 Task: Look for space in Meskiana, Algeria from 6th September, 2023 to 10th September, 2023 for 1 adult in price range Rs.10000 to Rs.15000. Place can be private room with 1  bedroom having 1 bed and 1 bathroom. Property type can be house, flat, hotel. Amenities needed are: washing machine. Booking option can be shelf check-in. Required host language is .
Action: Mouse moved to (463, 80)
Screenshot: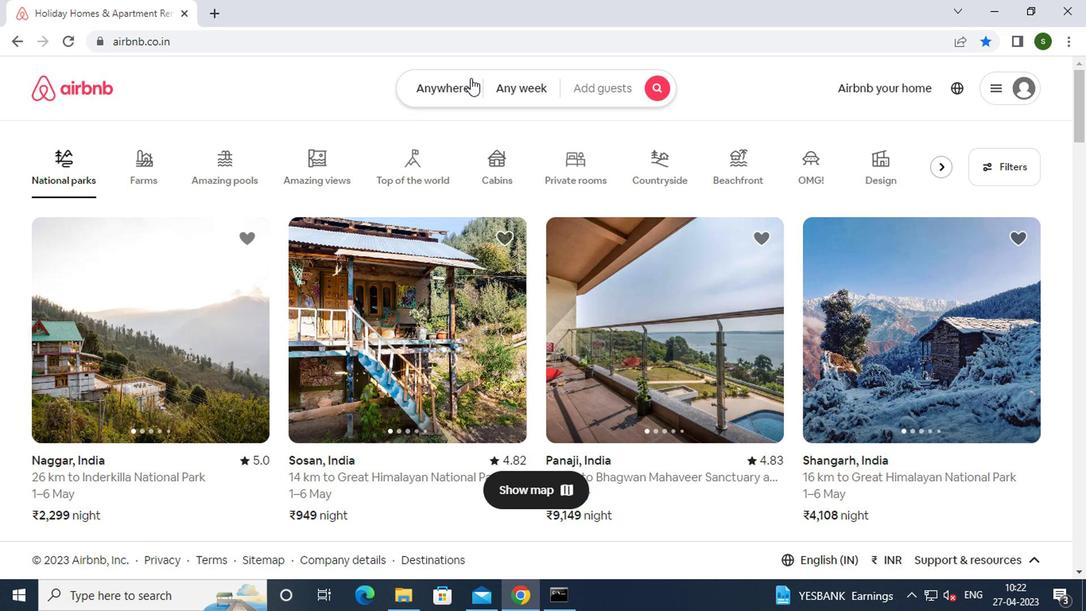 
Action: Mouse pressed left at (463, 80)
Screenshot: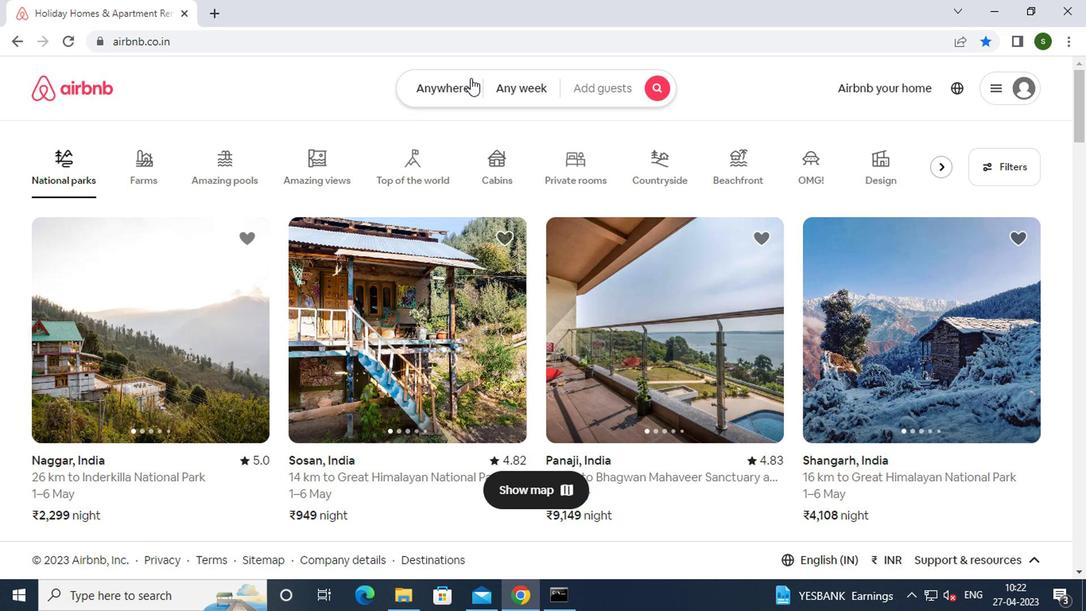 
Action: Mouse moved to (346, 144)
Screenshot: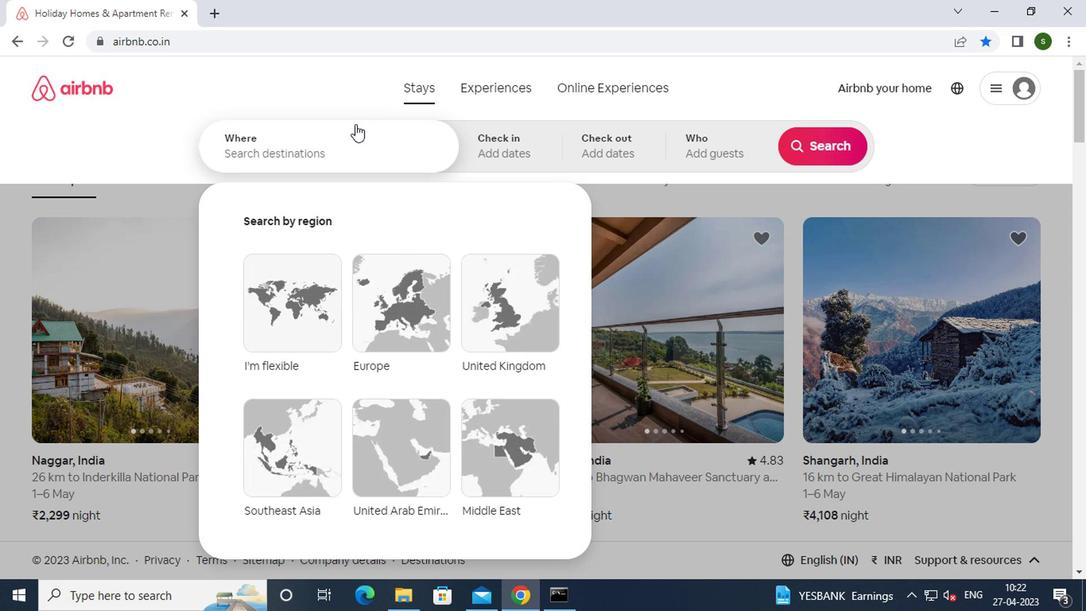 
Action: Mouse pressed left at (346, 144)
Screenshot: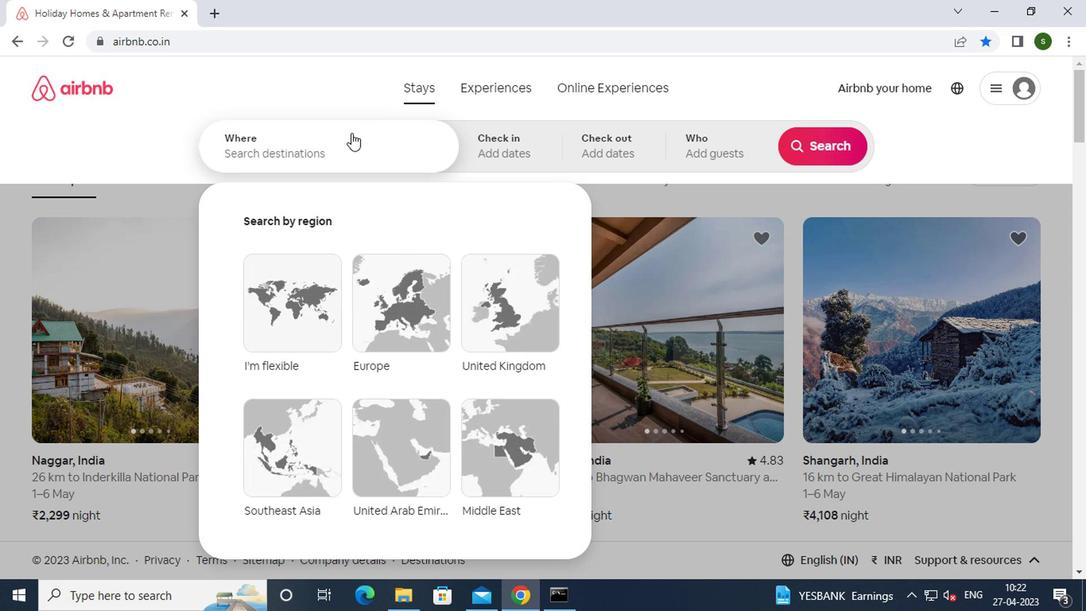 
Action: Mouse moved to (324, 163)
Screenshot: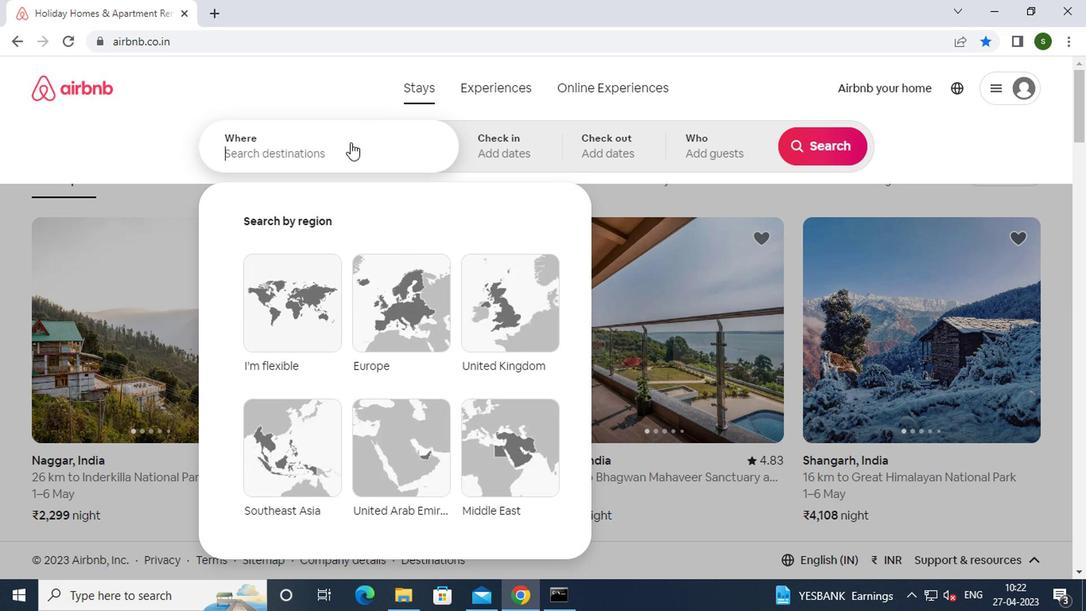 
Action: Key pressed m<Key.caps_lock>eskiana
Screenshot: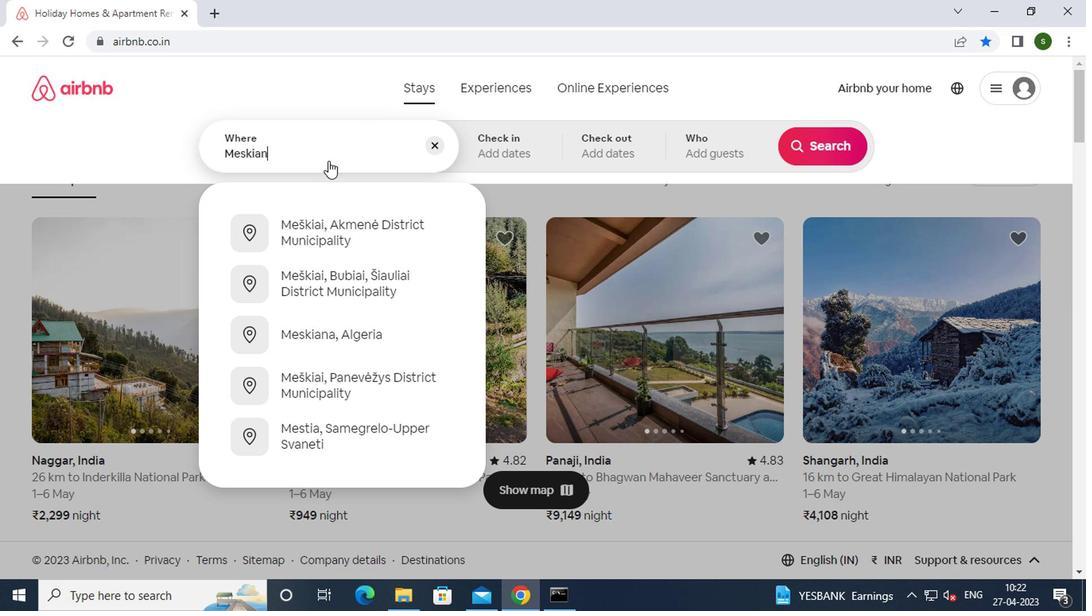 
Action: Mouse moved to (358, 234)
Screenshot: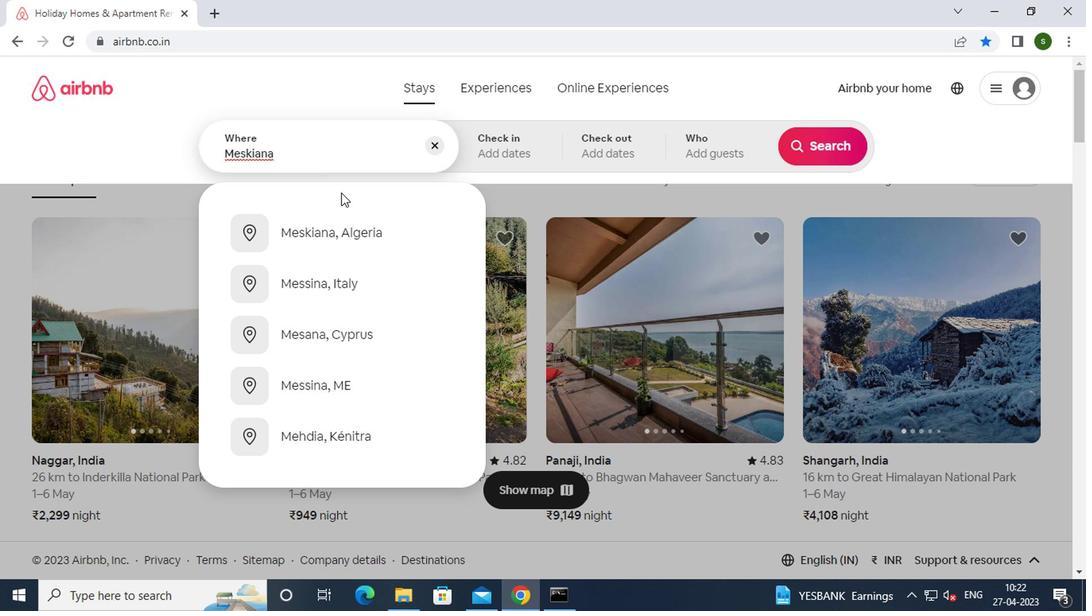 
Action: Mouse pressed left at (358, 234)
Screenshot: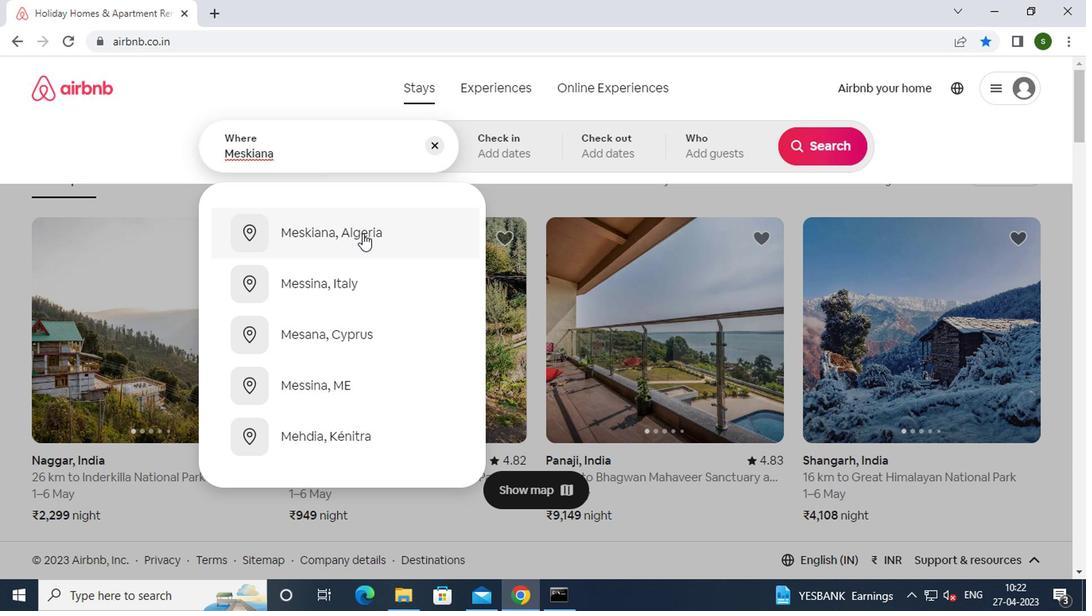 
Action: Mouse moved to (809, 268)
Screenshot: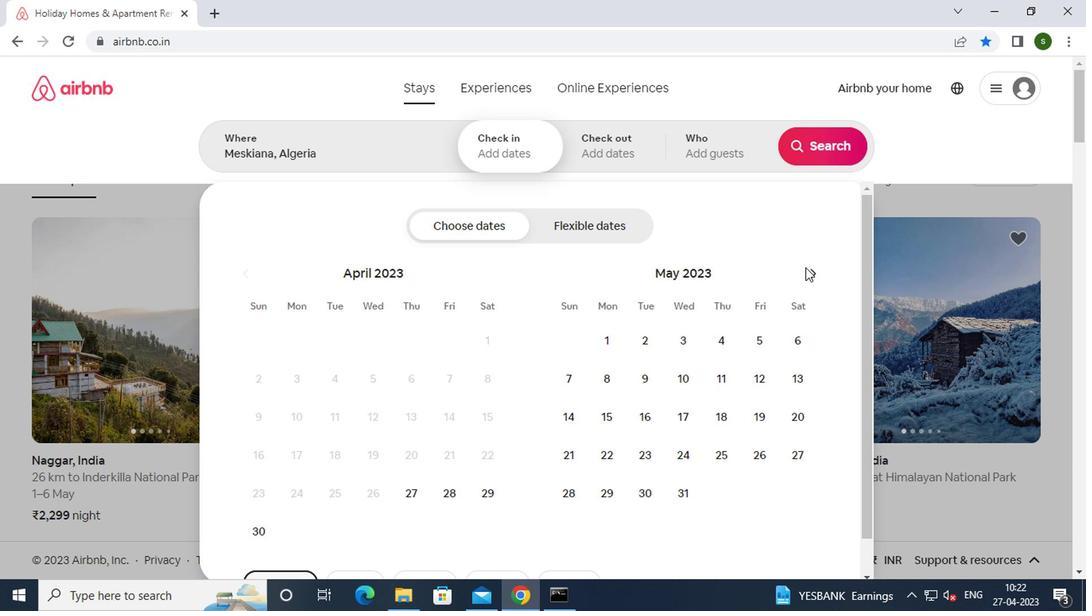 
Action: Mouse pressed left at (809, 268)
Screenshot: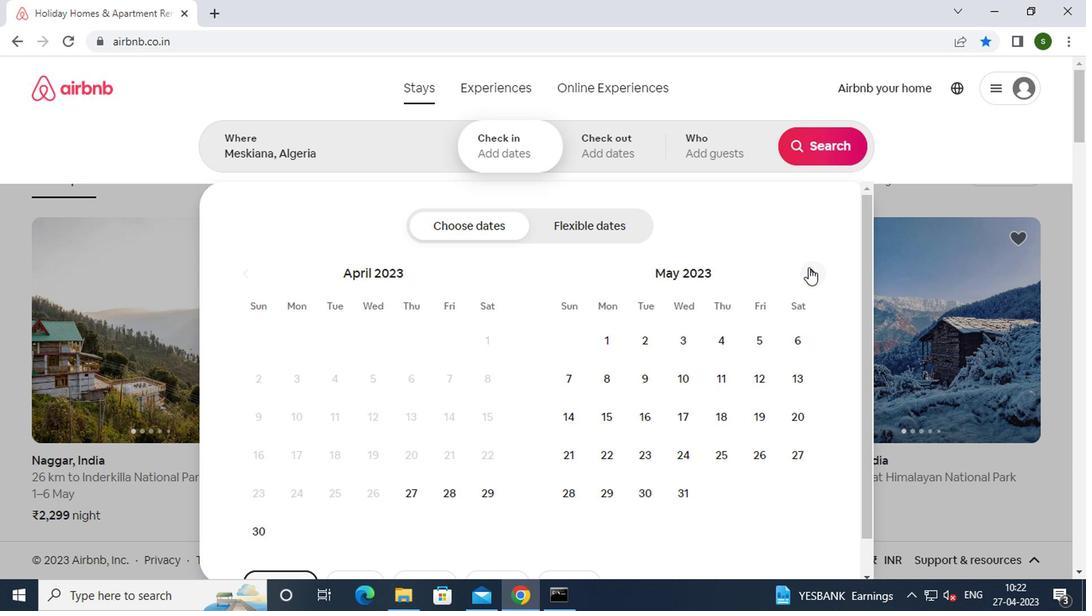 
Action: Mouse pressed left at (809, 268)
Screenshot: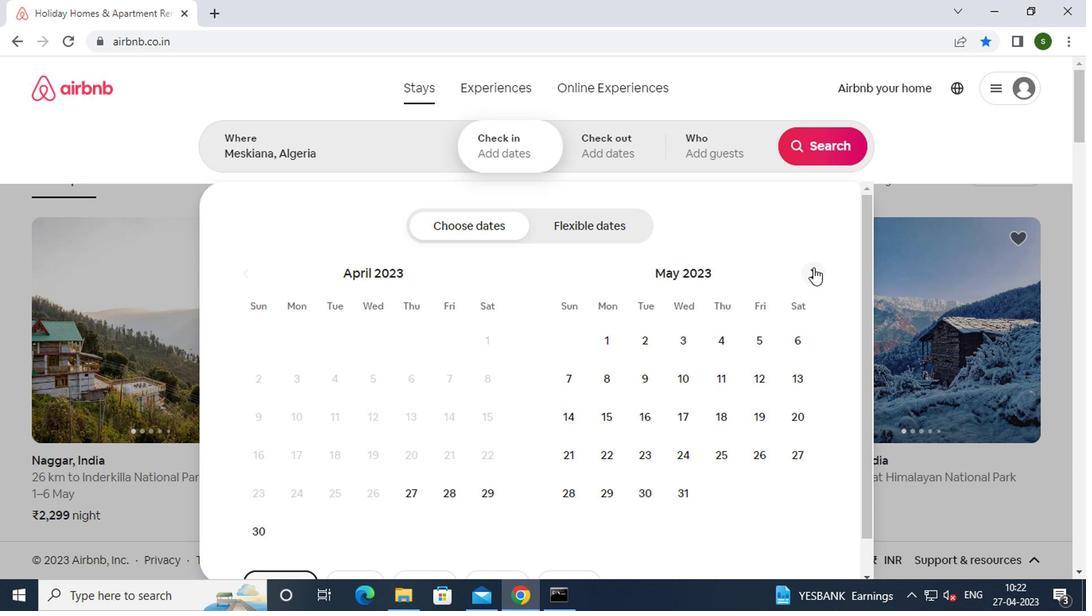 
Action: Mouse pressed left at (809, 268)
Screenshot: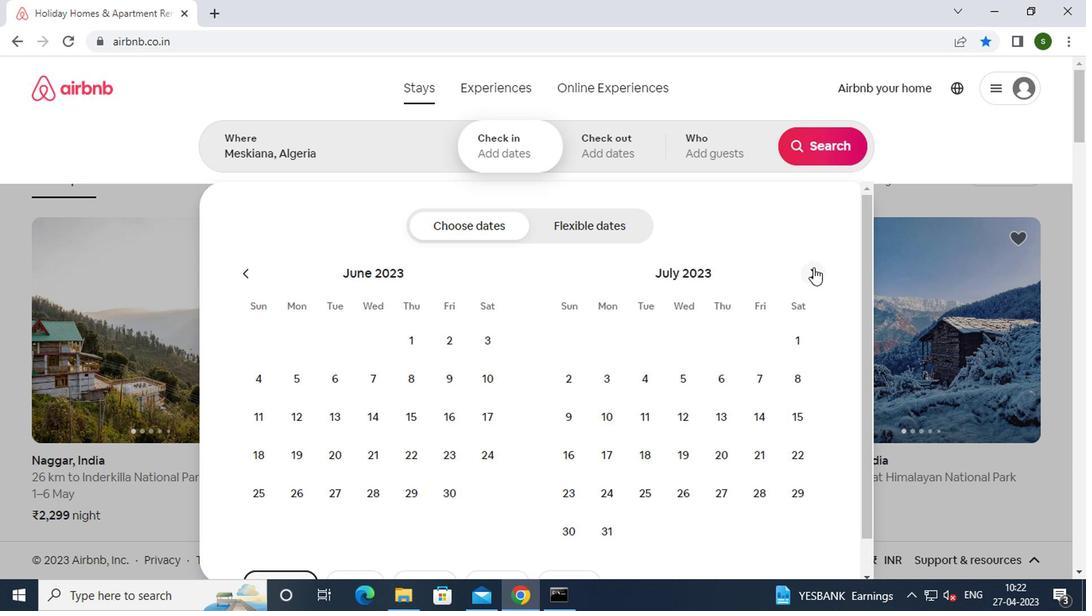 
Action: Mouse pressed left at (809, 268)
Screenshot: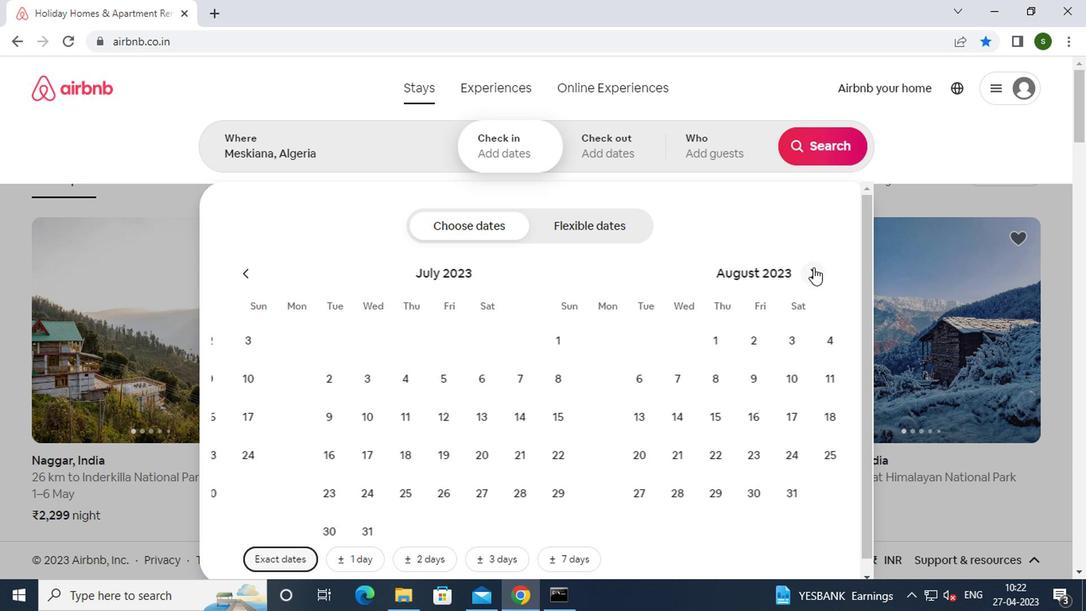 
Action: Mouse moved to (681, 385)
Screenshot: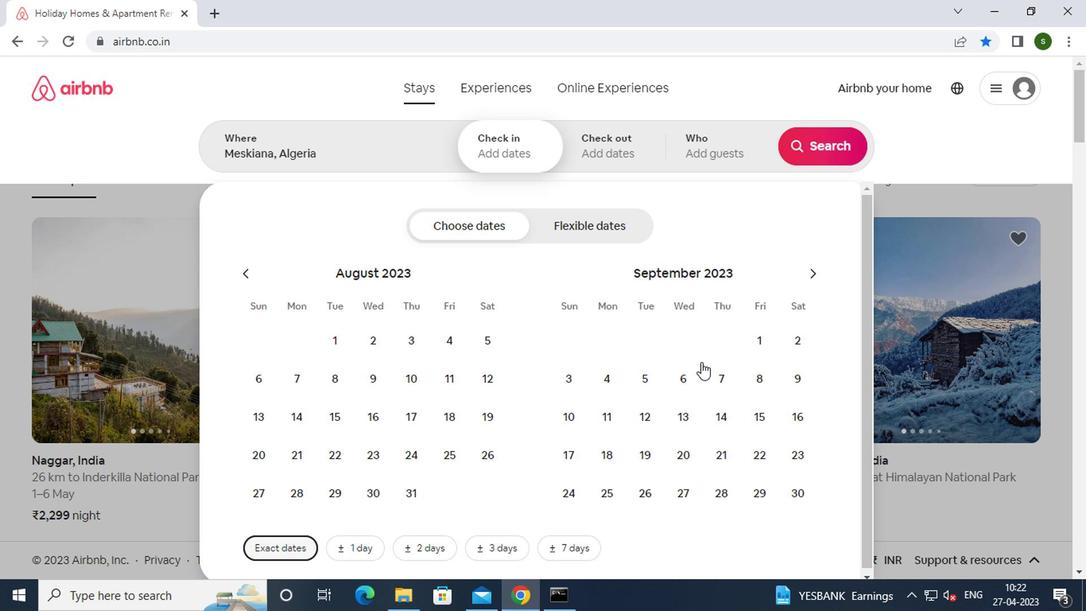 
Action: Mouse pressed left at (681, 385)
Screenshot: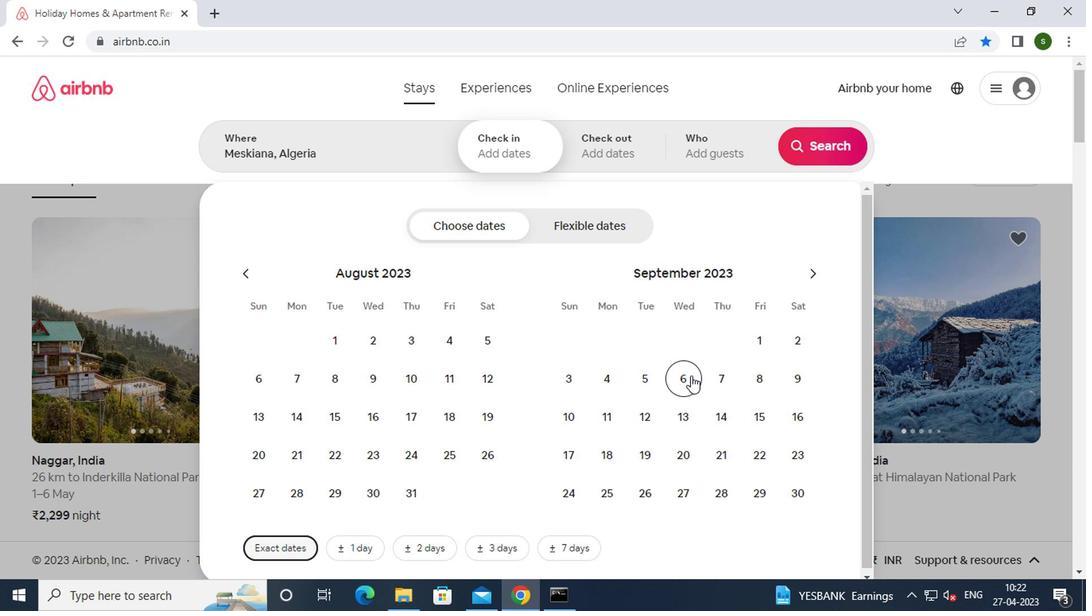 
Action: Mouse moved to (555, 414)
Screenshot: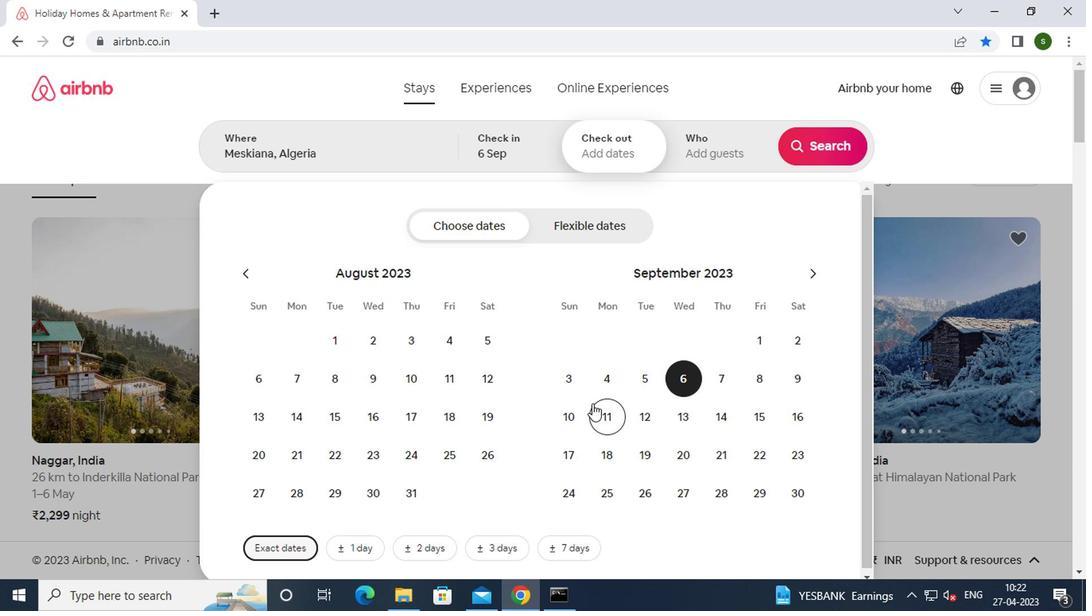 
Action: Mouse pressed left at (555, 414)
Screenshot: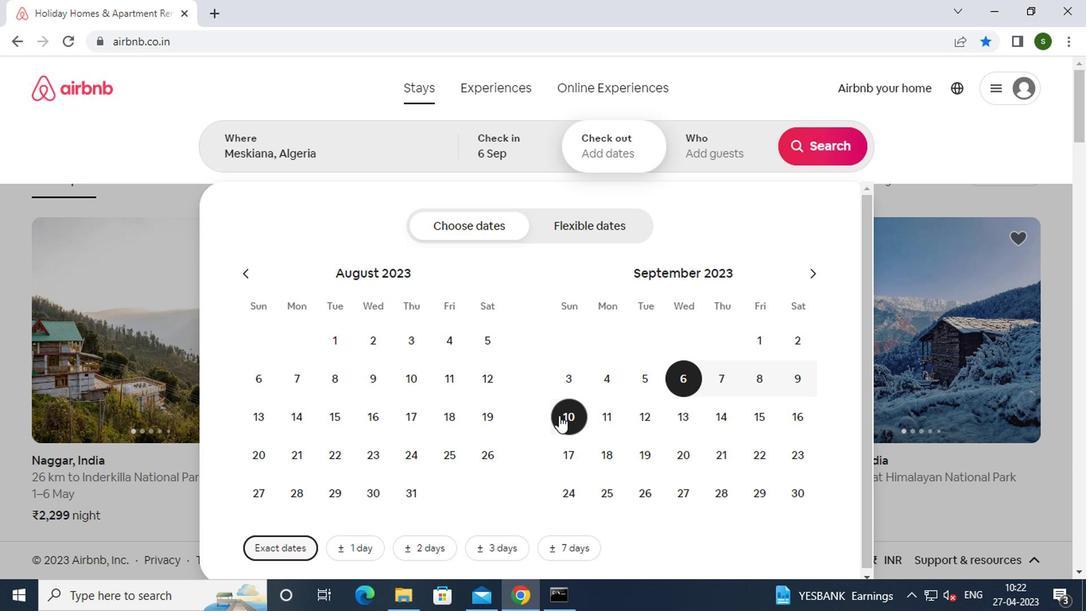 
Action: Mouse moved to (728, 135)
Screenshot: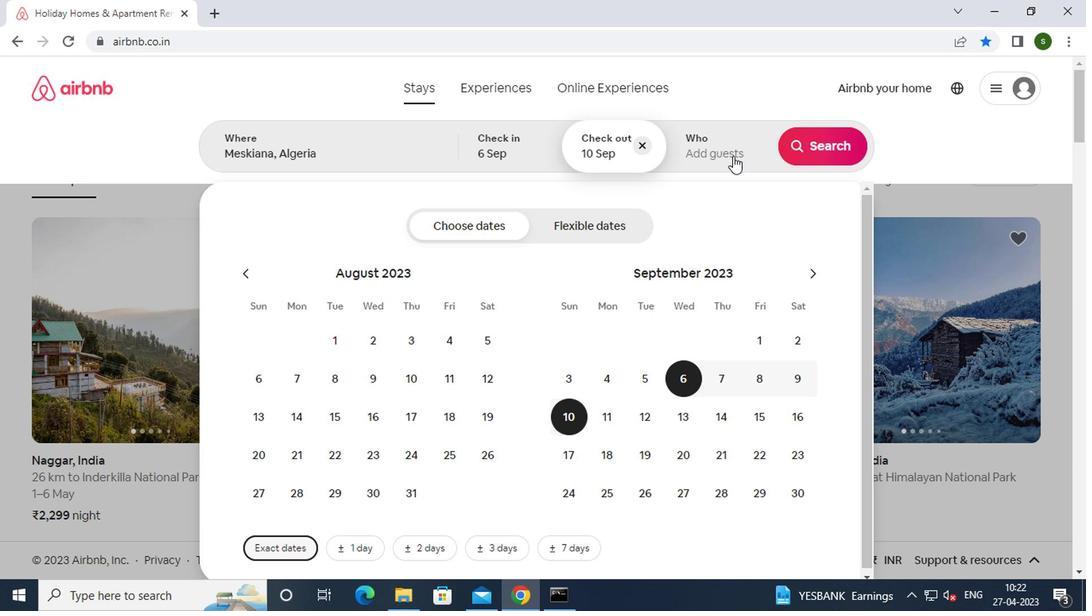 
Action: Mouse pressed left at (728, 135)
Screenshot: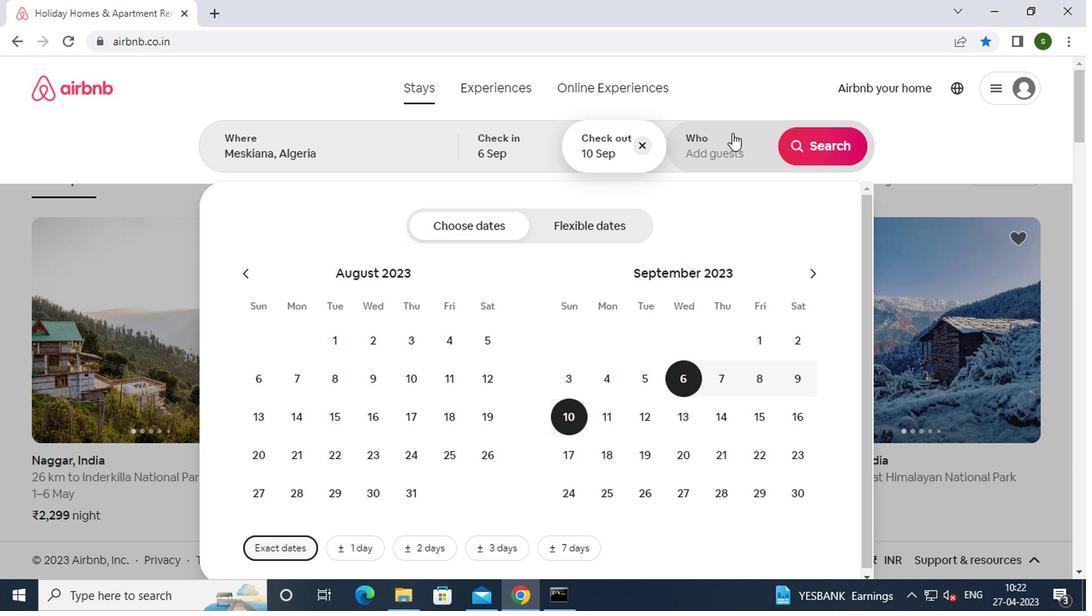
Action: Mouse moved to (824, 237)
Screenshot: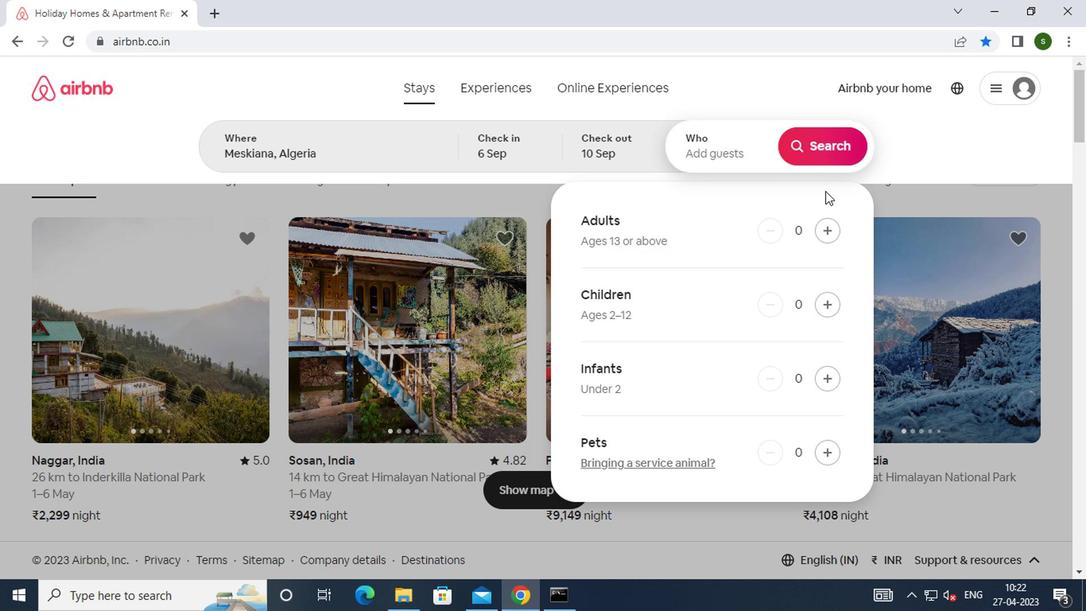 
Action: Mouse pressed left at (824, 237)
Screenshot: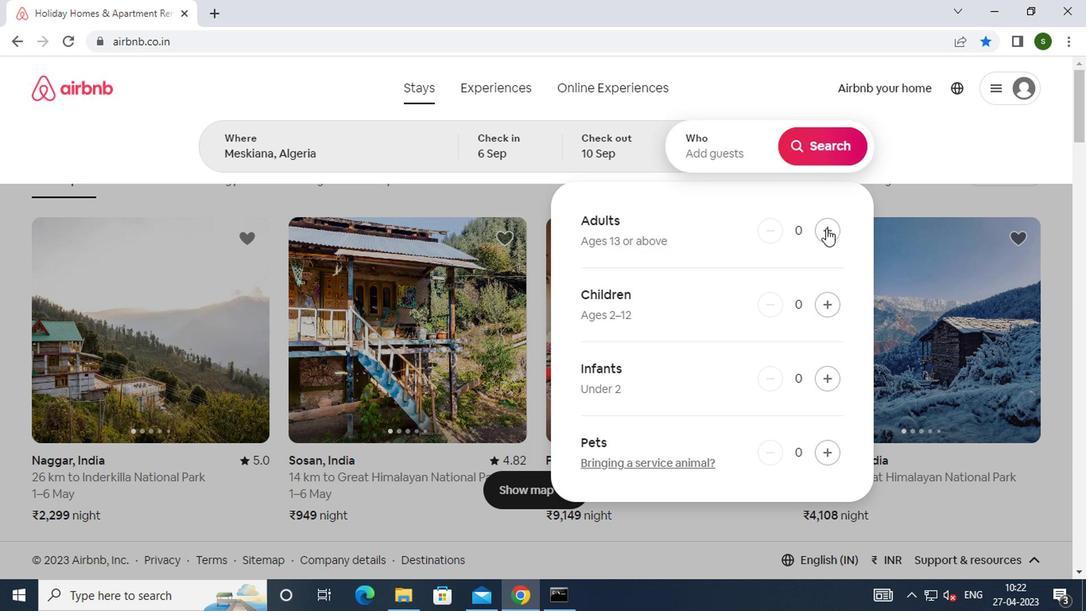 
Action: Mouse moved to (828, 153)
Screenshot: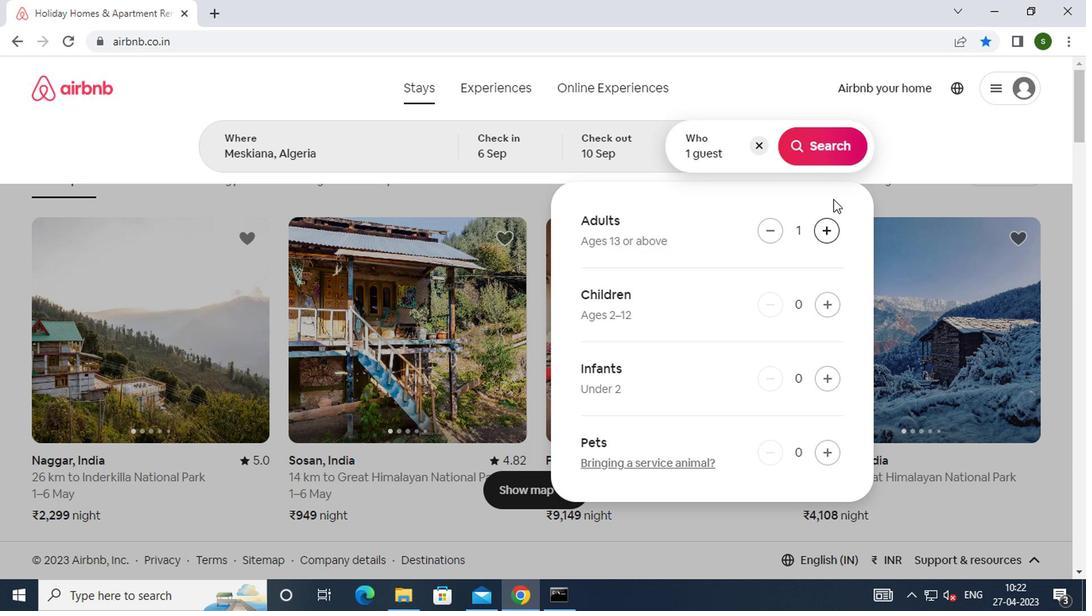 
Action: Mouse pressed left at (828, 153)
Screenshot: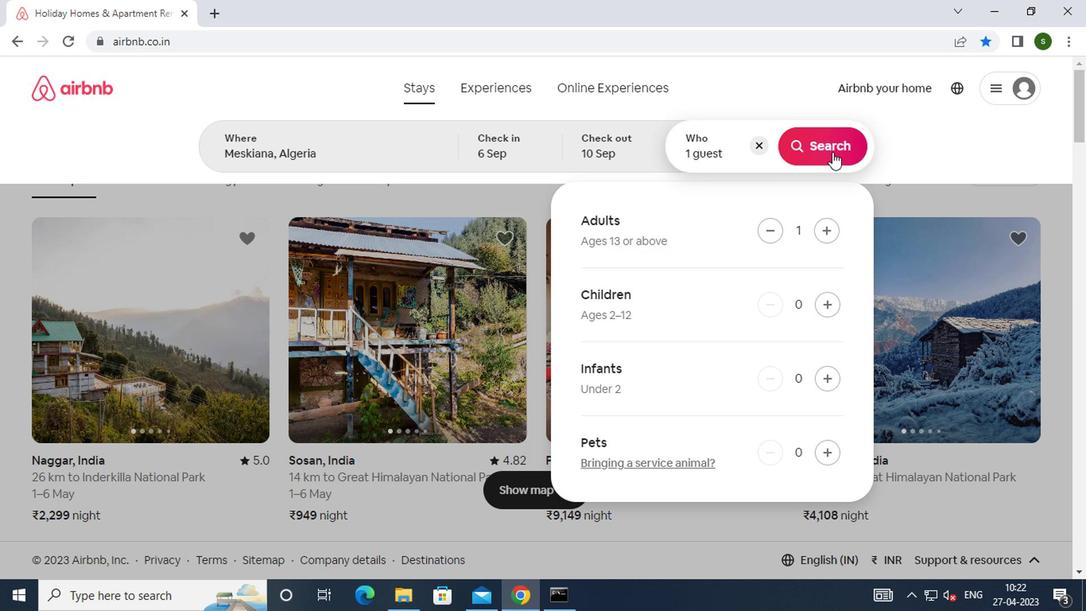 
Action: Mouse moved to (1009, 160)
Screenshot: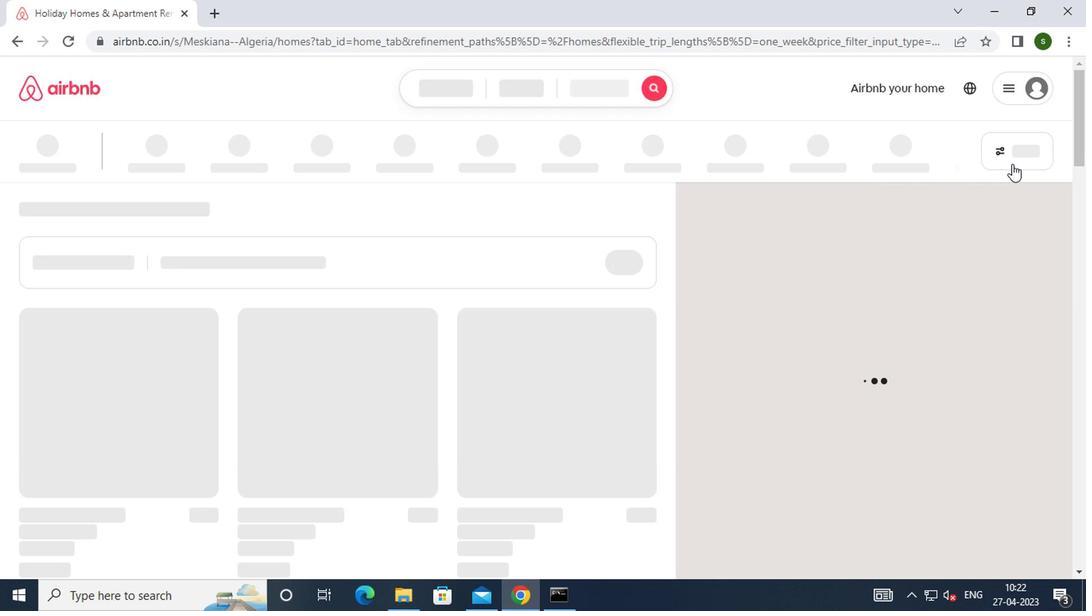
Action: Mouse pressed left at (1009, 160)
Screenshot: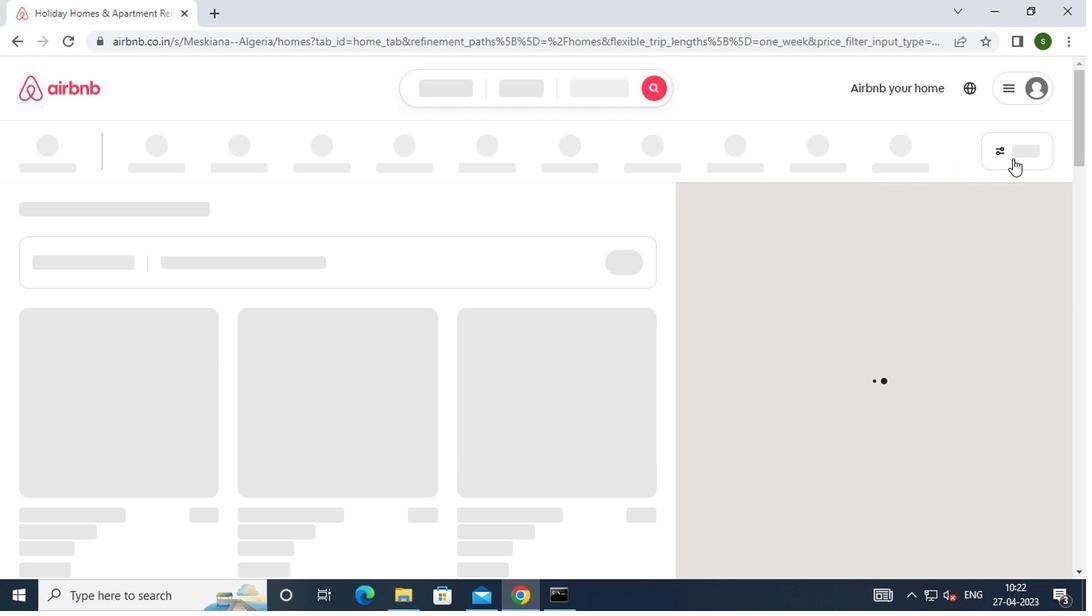 
Action: Mouse pressed left at (1009, 160)
Screenshot: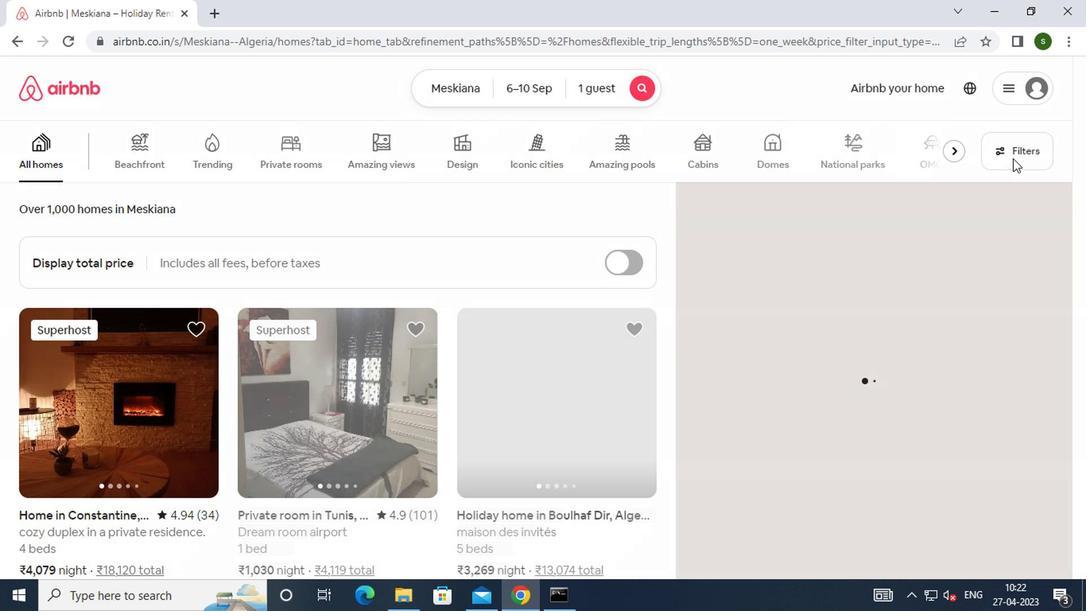 
Action: Mouse moved to (427, 353)
Screenshot: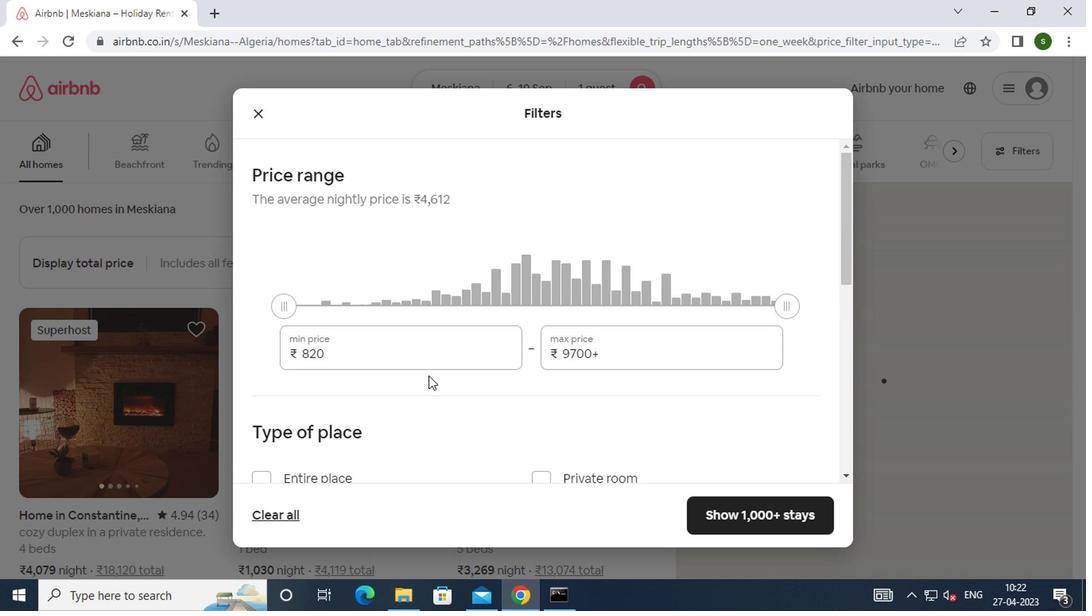 
Action: Mouse pressed left at (427, 353)
Screenshot: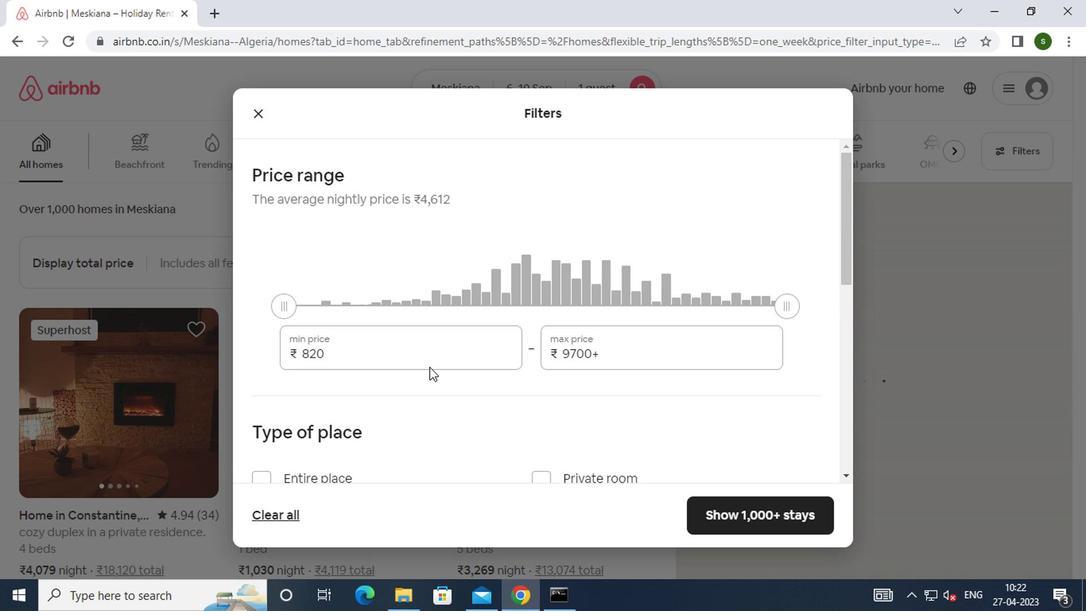 
Action: Mouse moved to (427, 345)
Screenshot: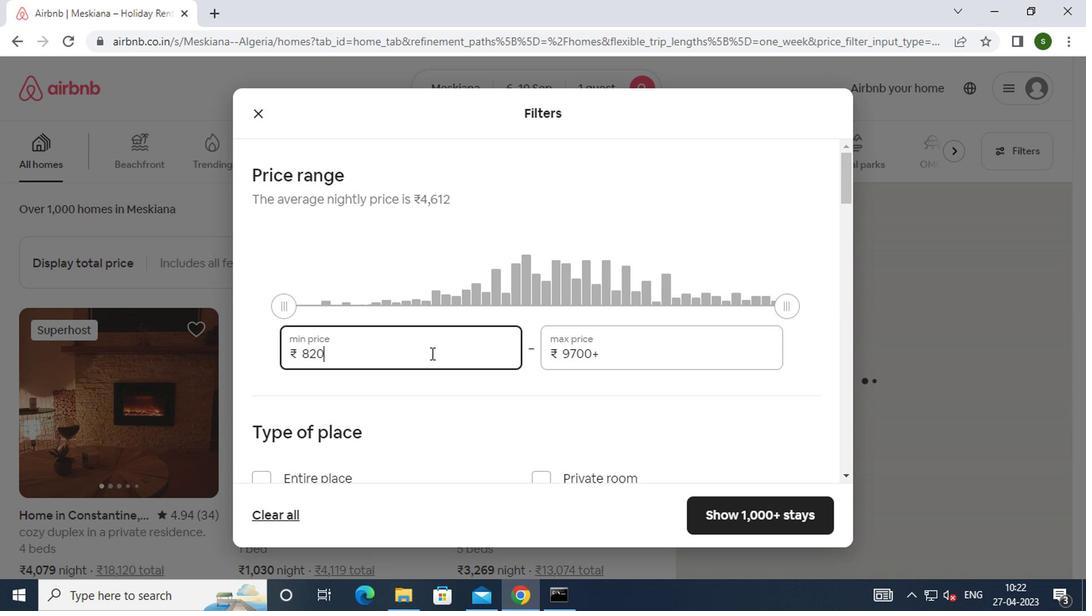 
Action: Key pressed <Key.backspace><Key.backspace><Key.backspace><Key.backspace>10000
Screenshot: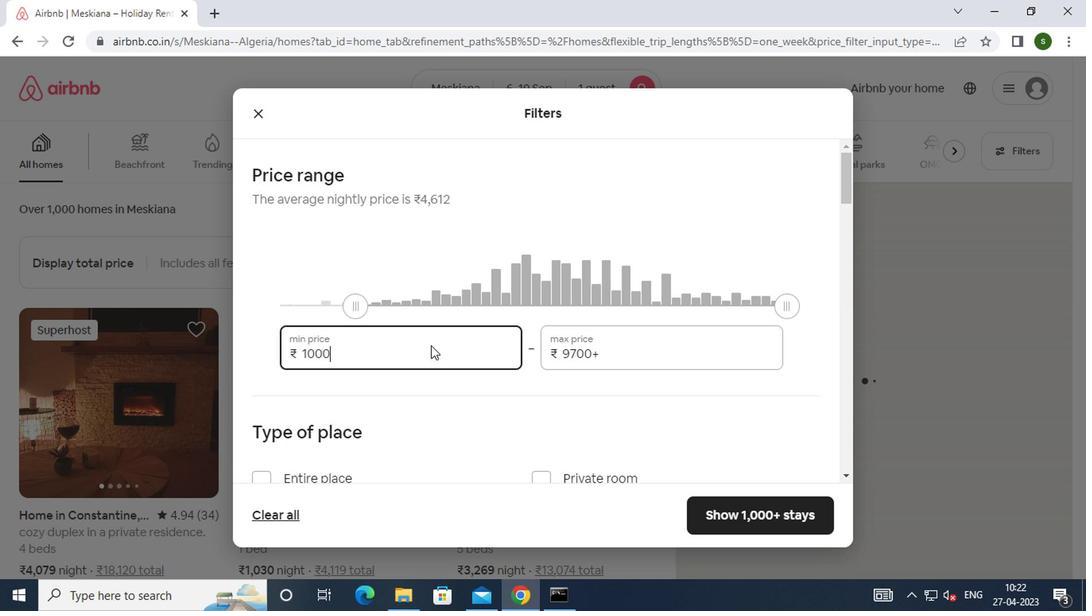 
Action: Mouse moved to (600, 350)
Screenshot: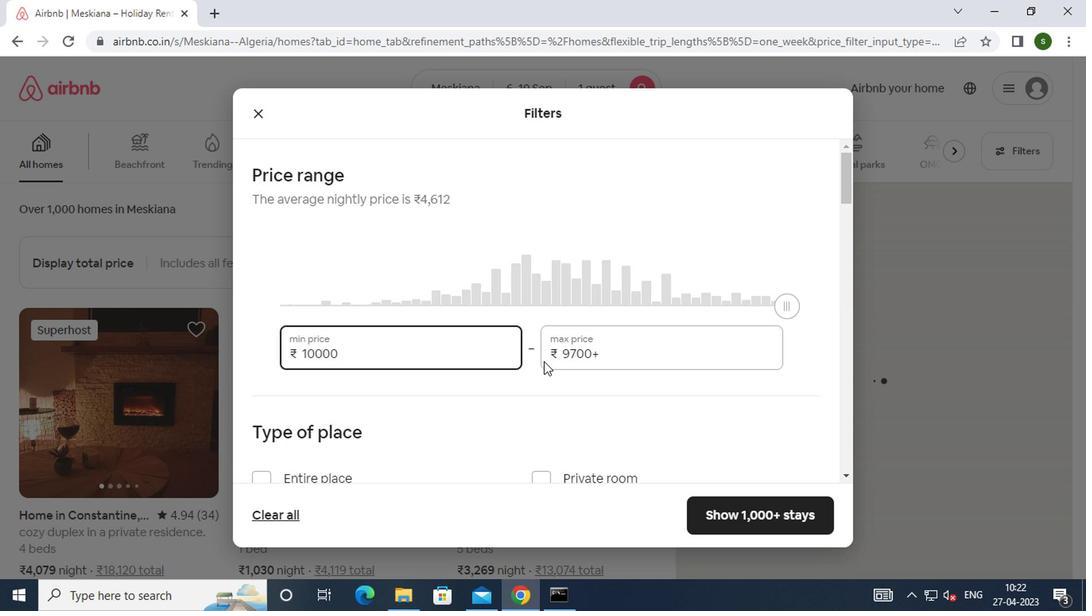 
Action: Mouse pressed left at (600, 350)
Screenshot: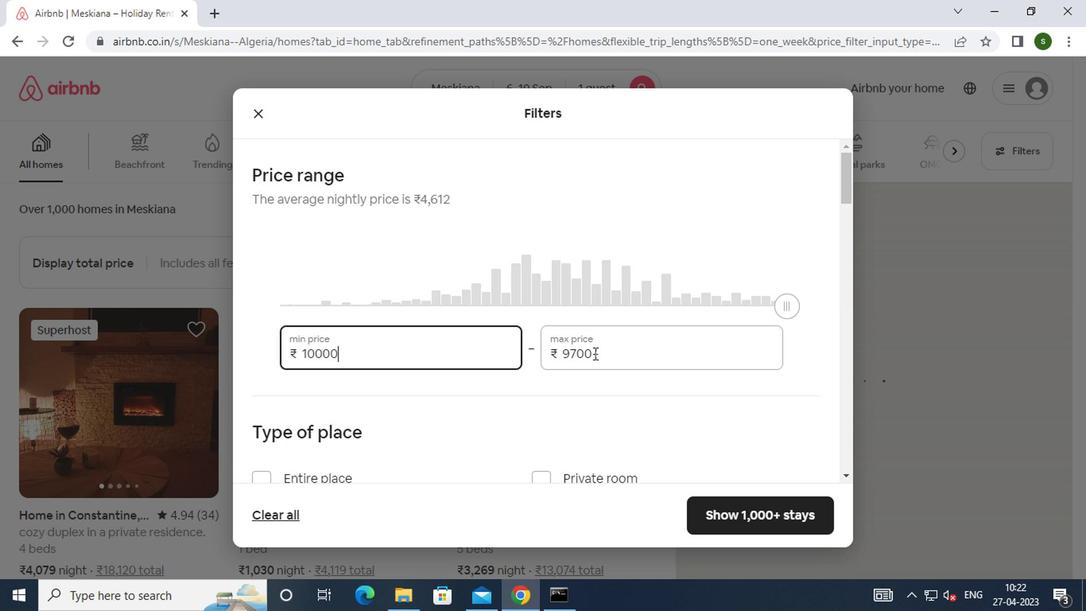 
Action: Key pressed <Key.backspace><Key.backspace><Key.backspace><Key.backspace><Key.backspace><Key.backspace><Key.backspace><Key.backspace><Key.backspace><Key.backspace>15000
Screenshot: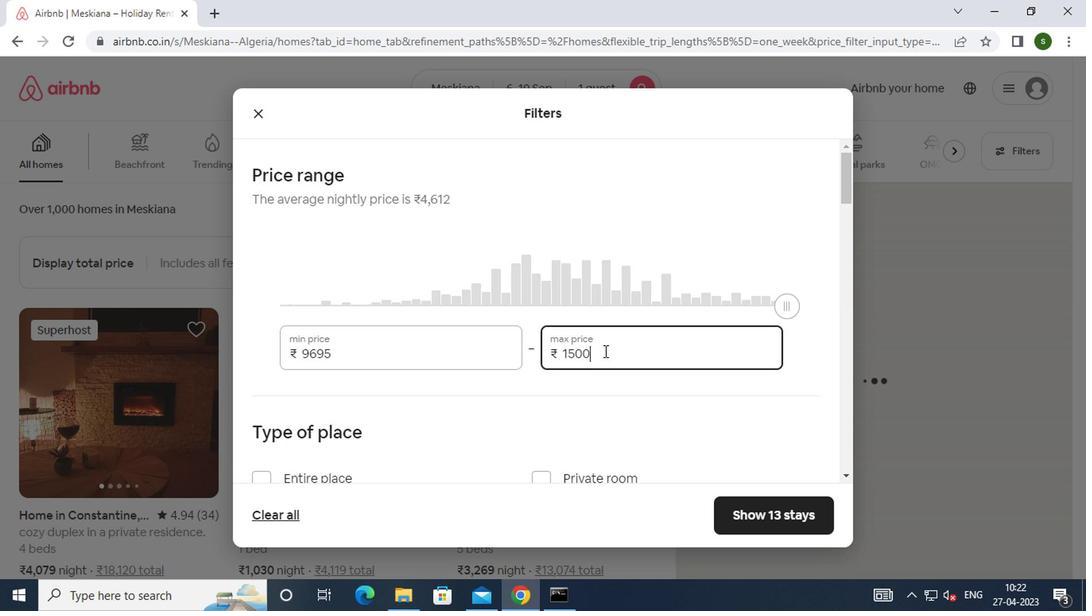 
Action: Mouse moved to (478, 384)
Screenshot: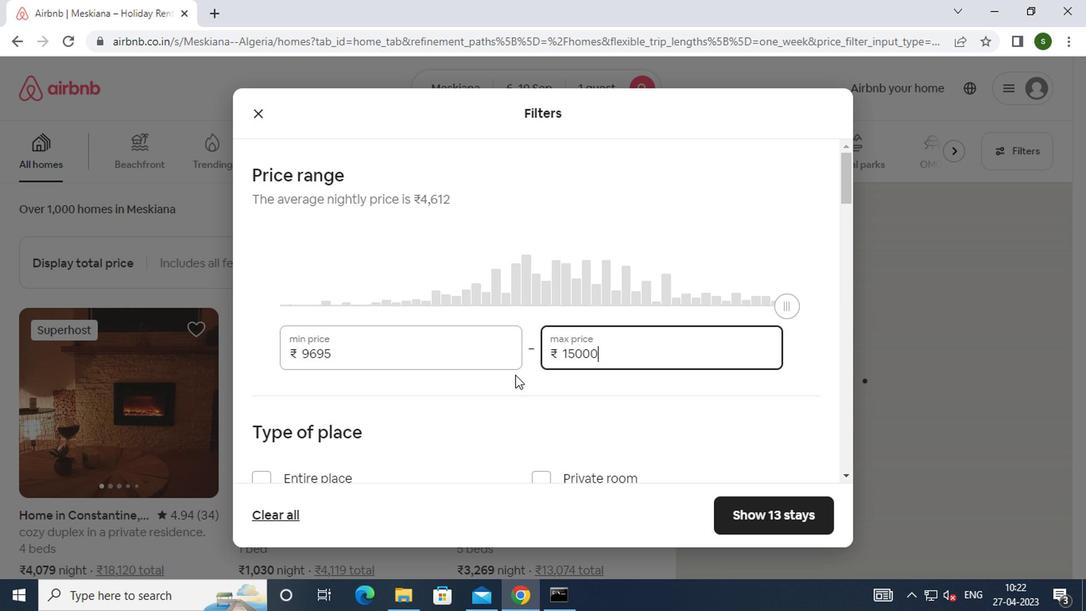 
Action: Mouse scrolled (478, 384) with delta (0, 0)
Screenshot: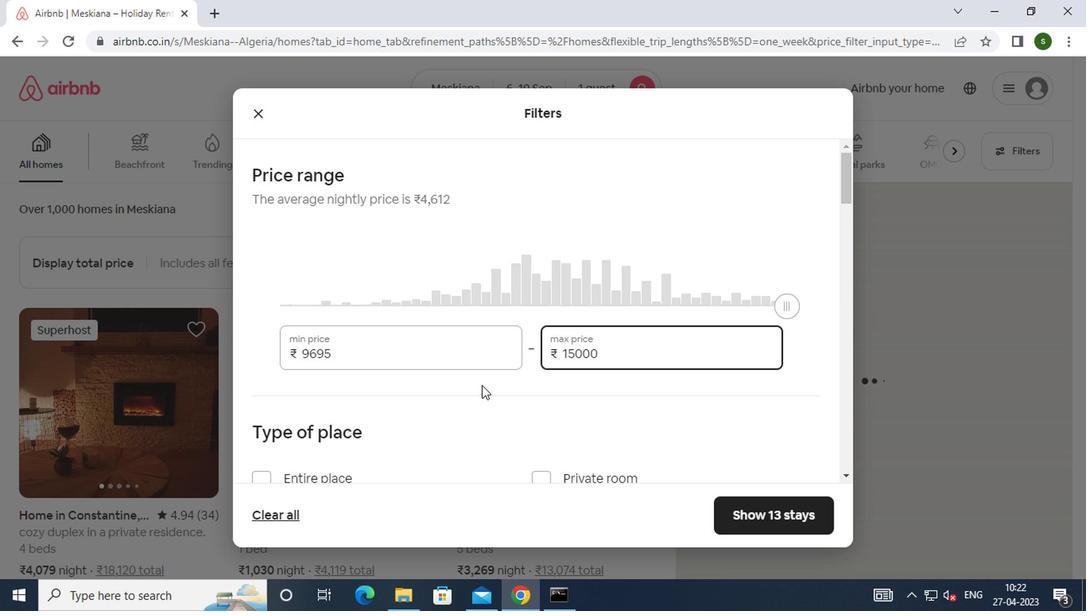 
Action: Mouse moved to (558, 396)
Screenshot: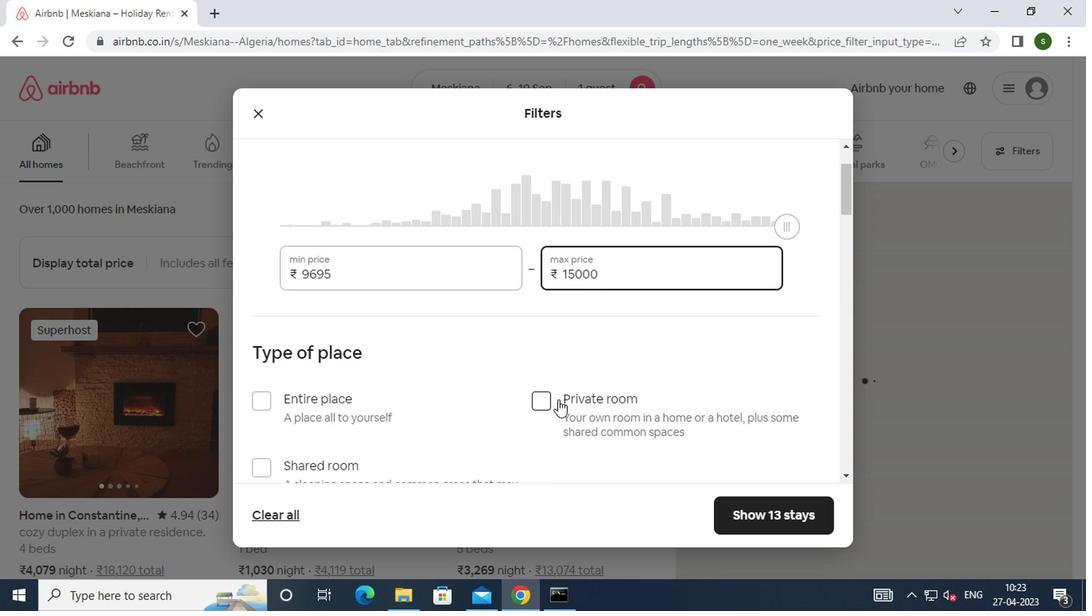 
Action: Mouse pressed left at (558, 396)
Screenshot: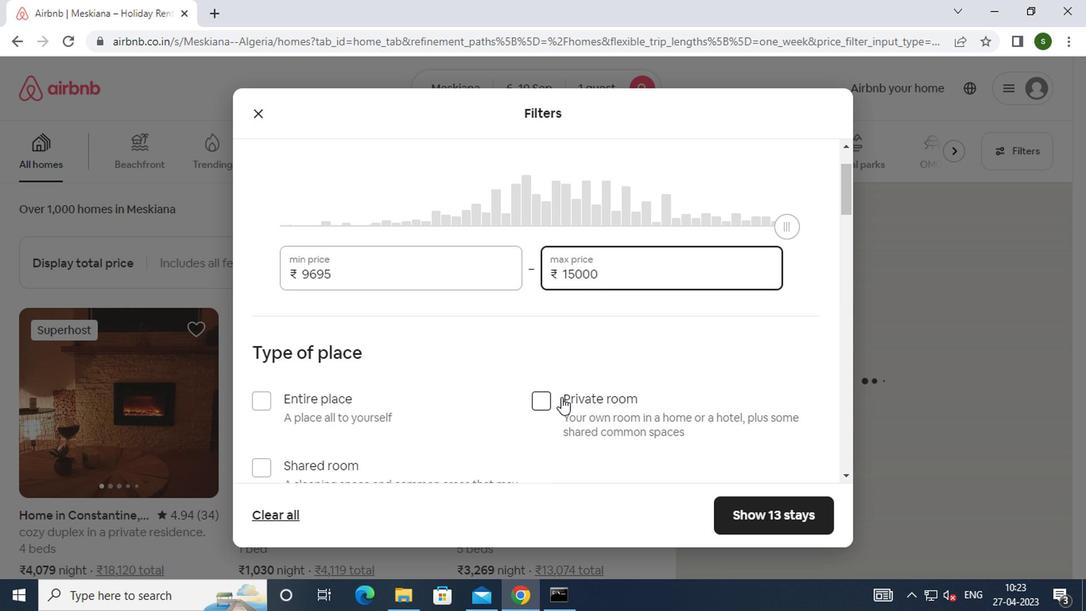 
Action: Mouse moved to (473, 390)
Screenshot: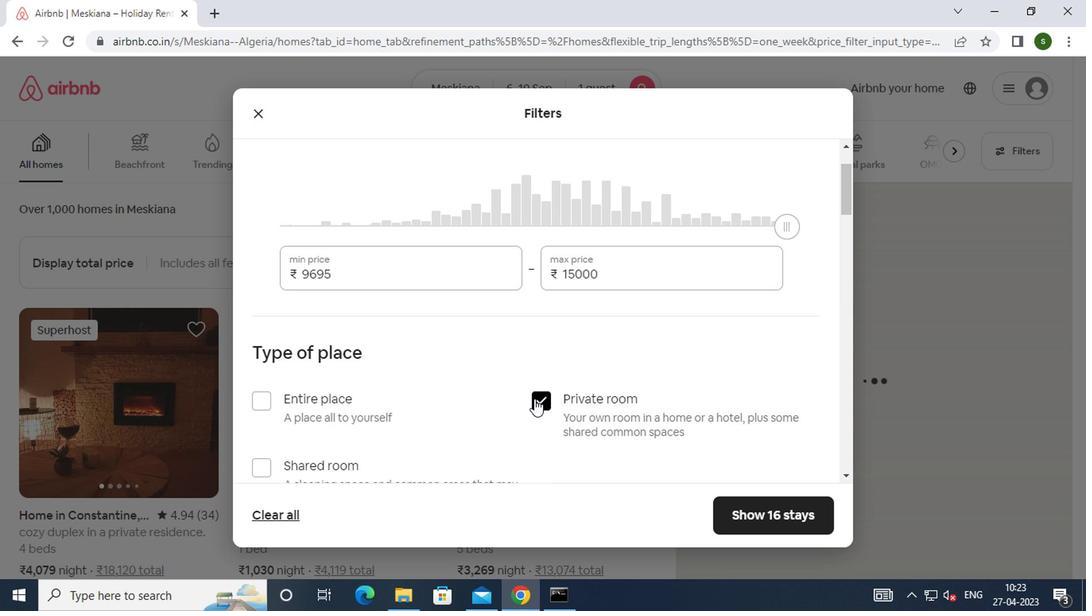 
Action: Mouse scrolled (473, 389) with delta (0, -1)
Screenshot: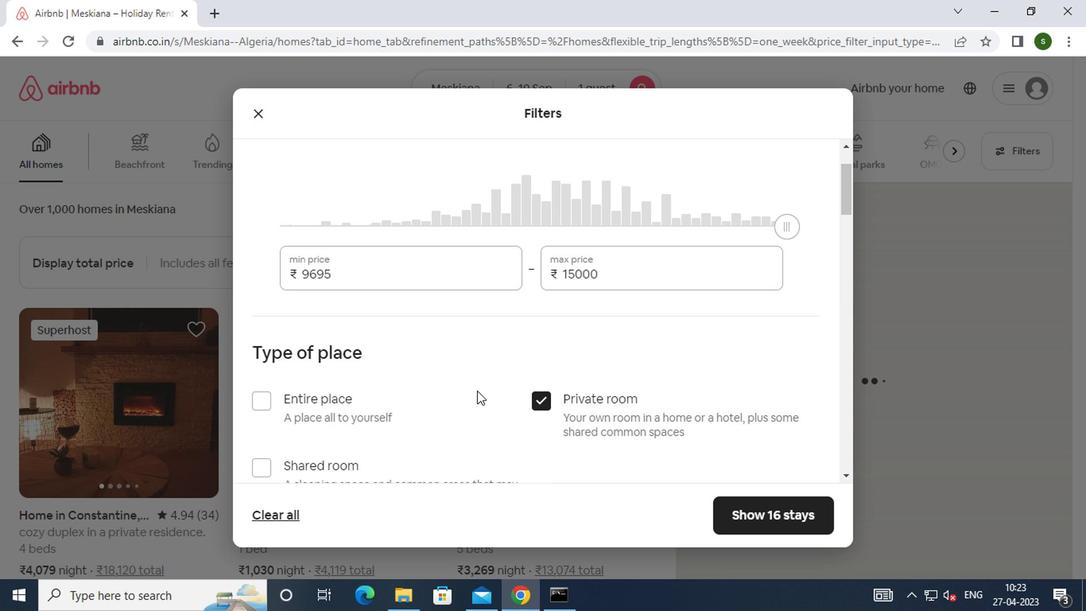 
Action: Mouse scrolled (473, 389) with delta (0, -1)
Screenshot: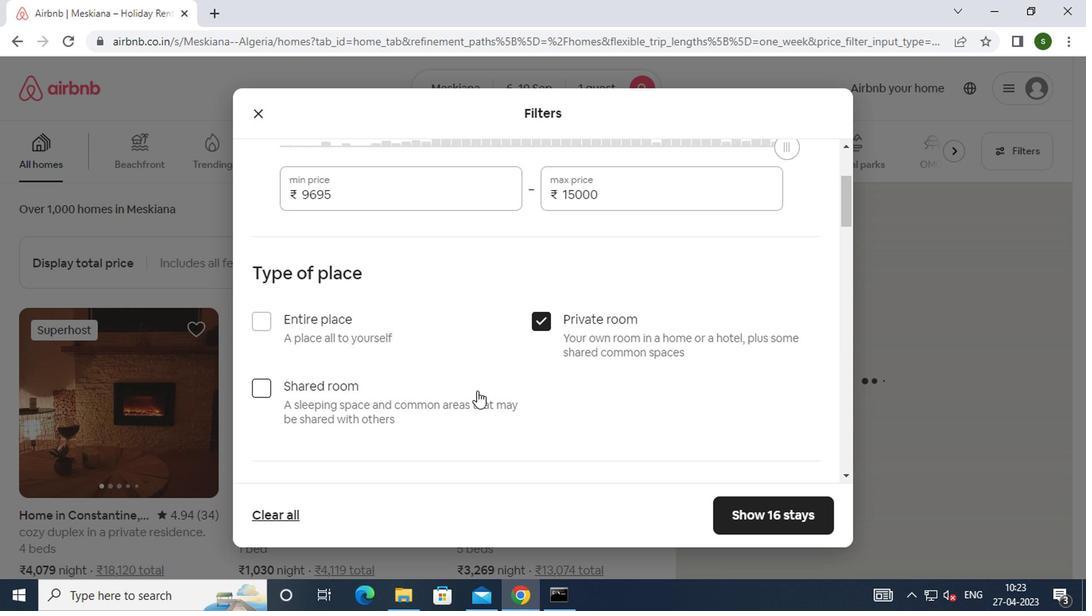 
Action: Mouse scrolled (473, 389) with delta (0, -1)
Screenshot: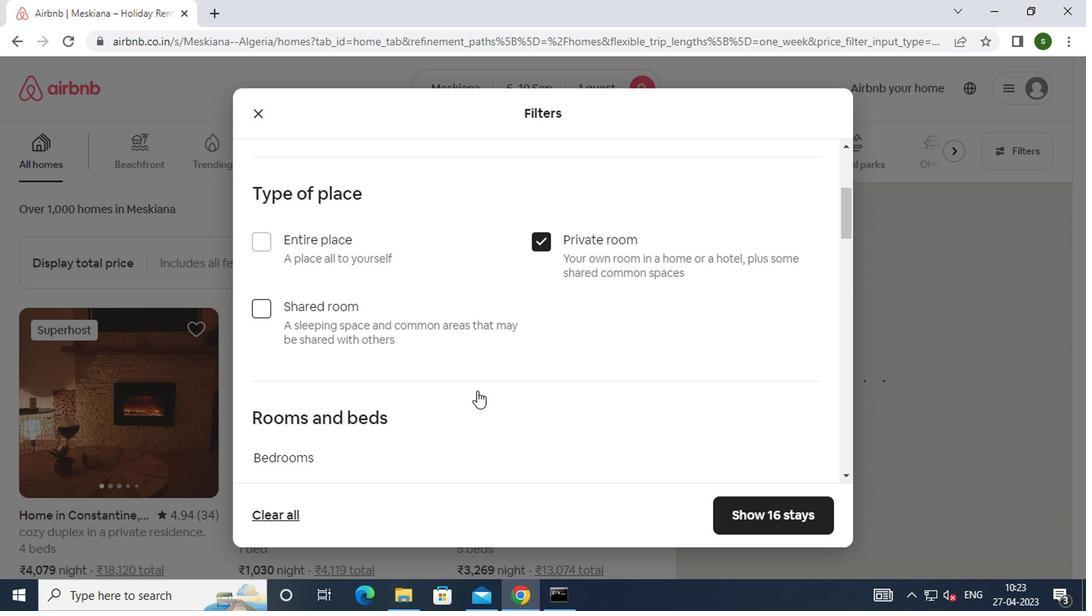 
Action: Mouse scrolled (473, 389) with delta (0, -1)
Screenshot: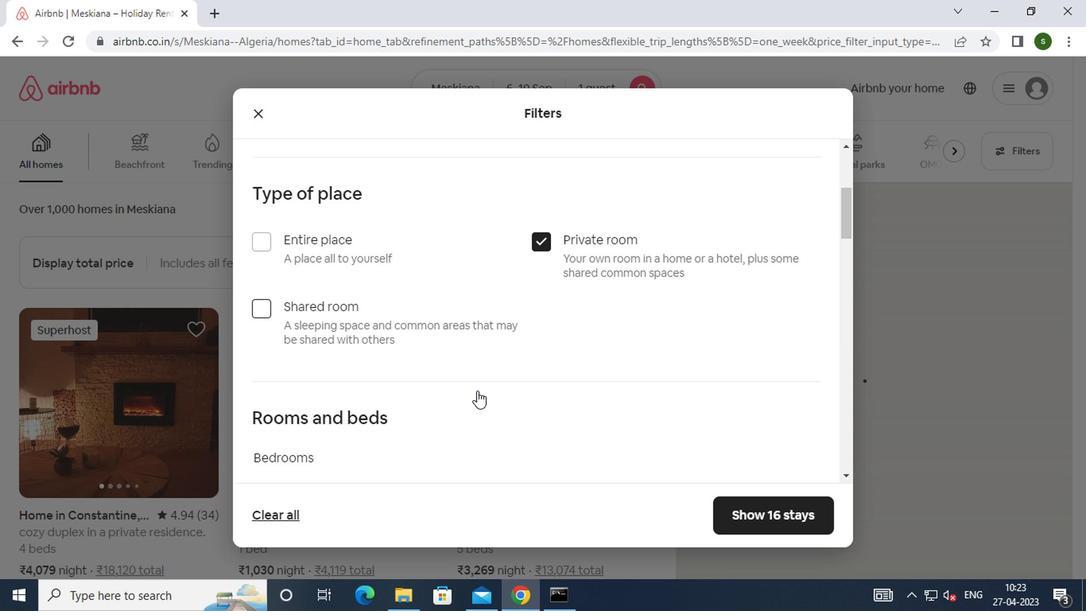
Action: Mouse scrolled (473, 389) with delta (0, -1)
Screenshot: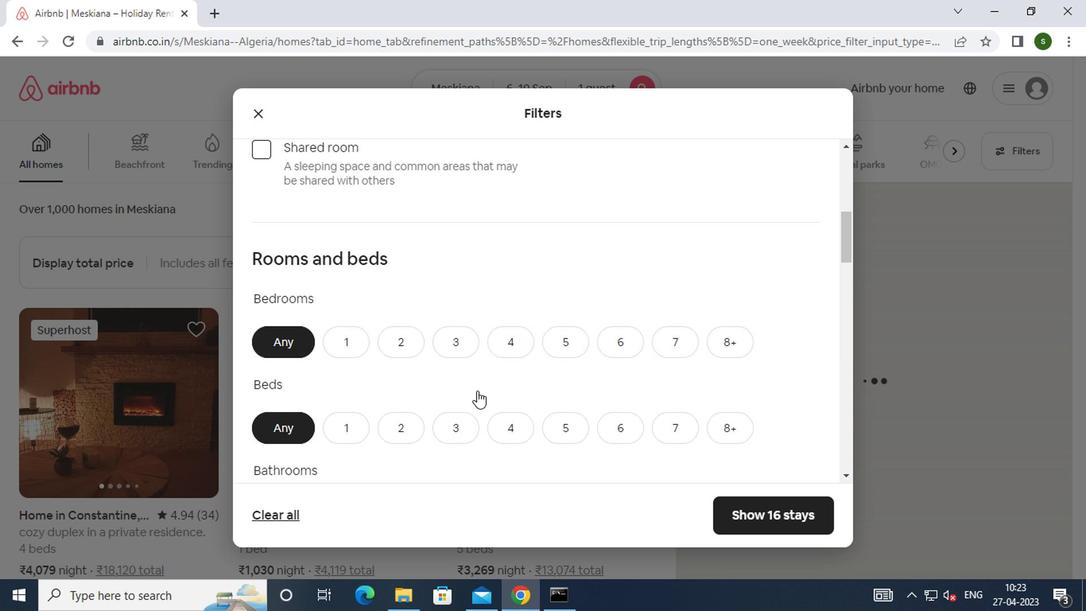 
Action: Mouse moved to (343, 251)
Screenshot: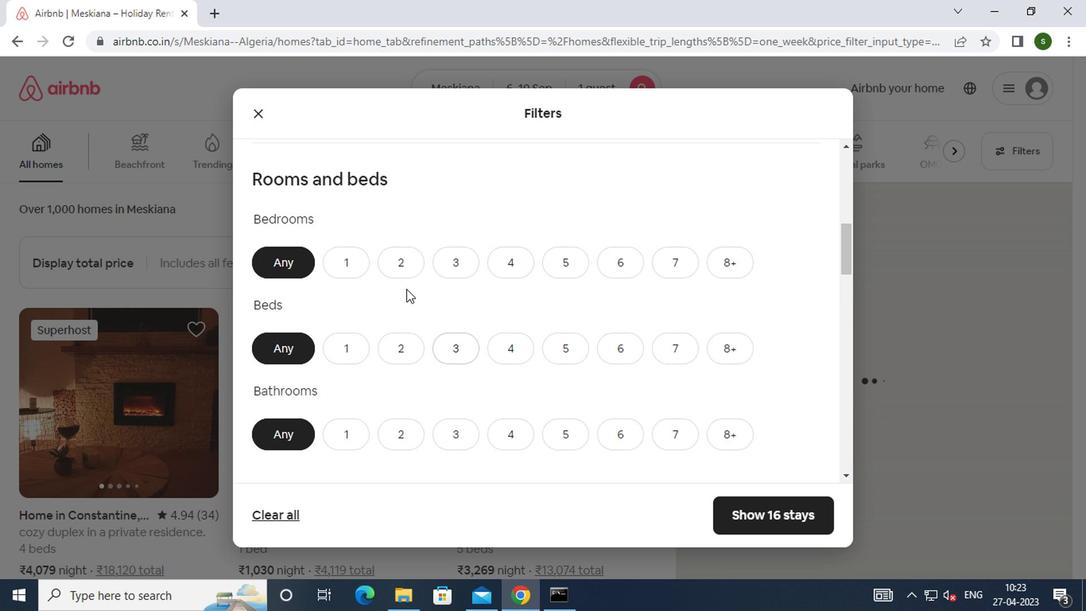 
Action: Mouse pressed left at (343, 251)
Screenshot: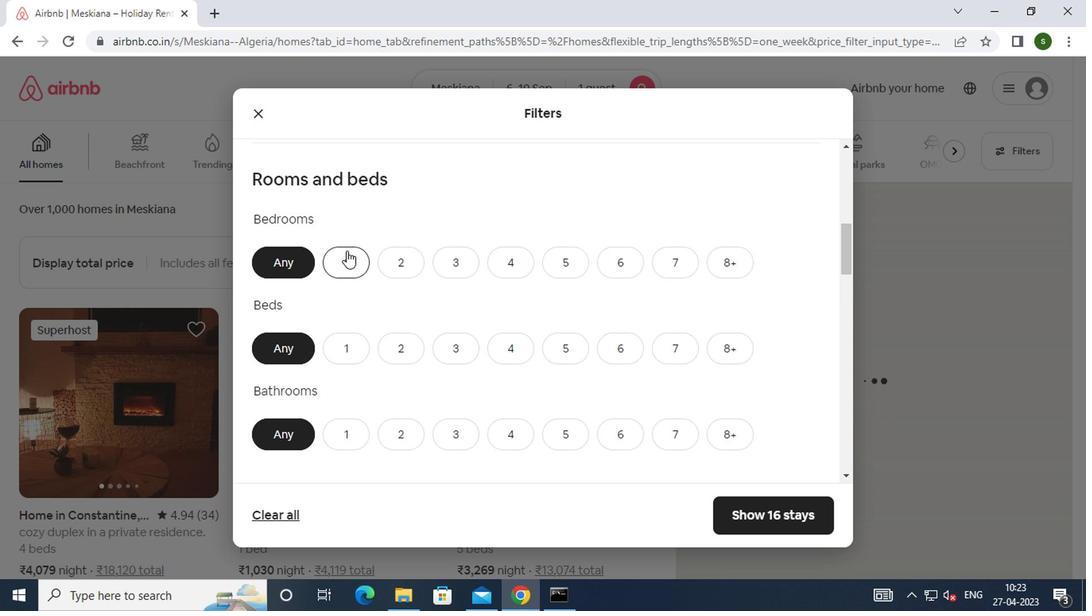 
Action: Mouse moved to (347, 338)
Screenshot: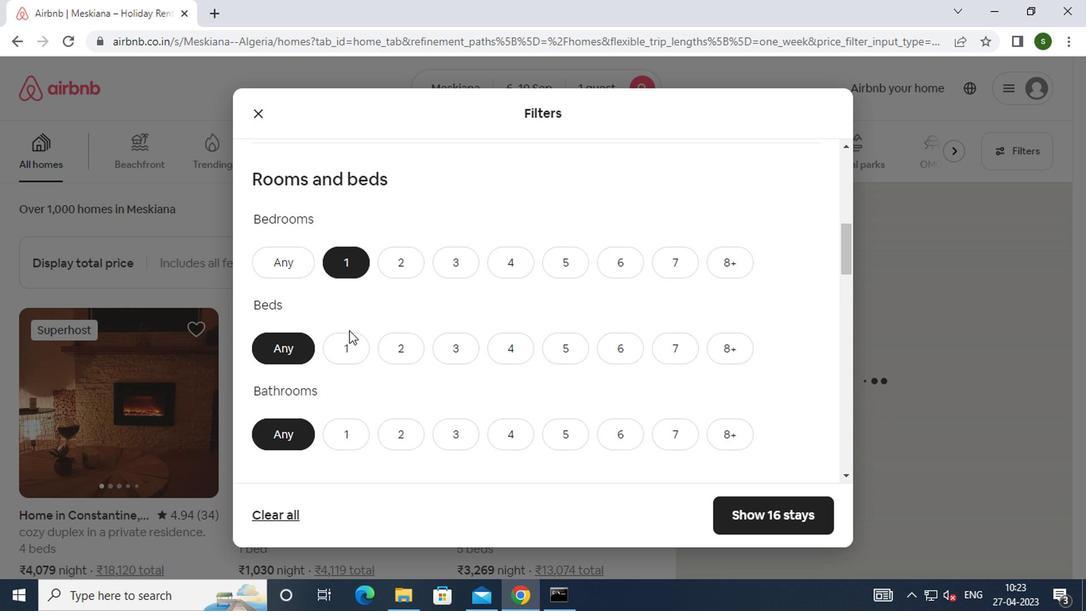 
Action: Mouse pressed left at (347, 338)
Screenshot: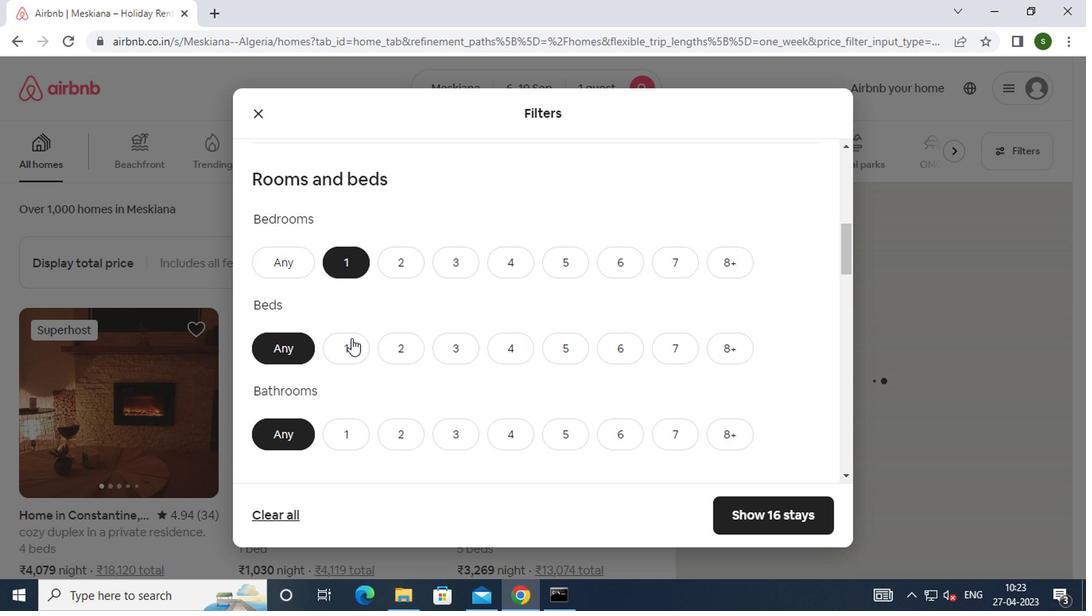 
Action: Mouse moved to (346, 433)
Screenshot: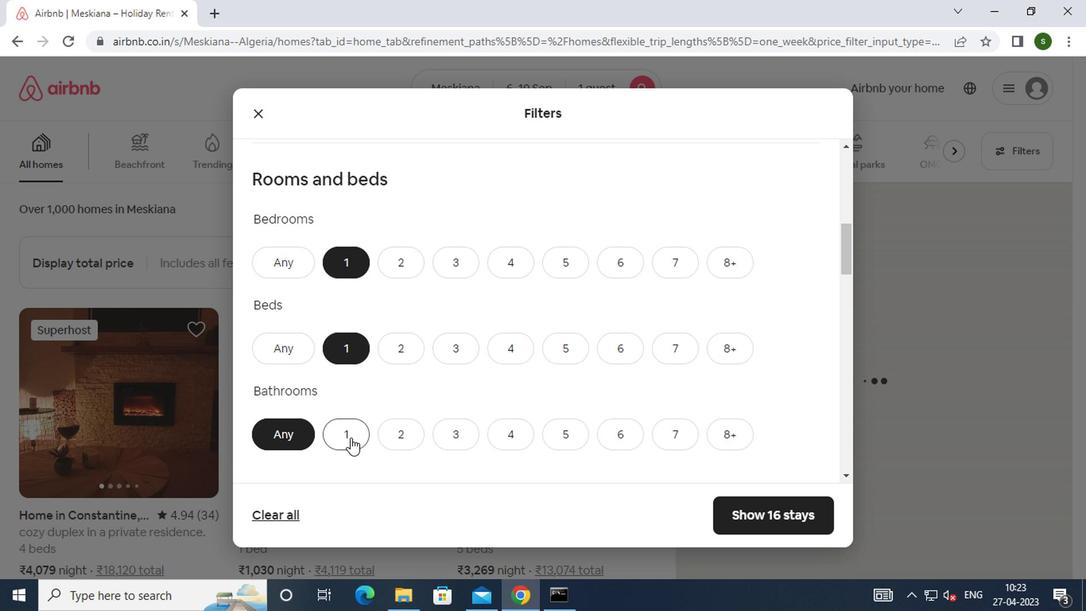 
Action: Mouse pressed left at (346, 433)
Screenshot: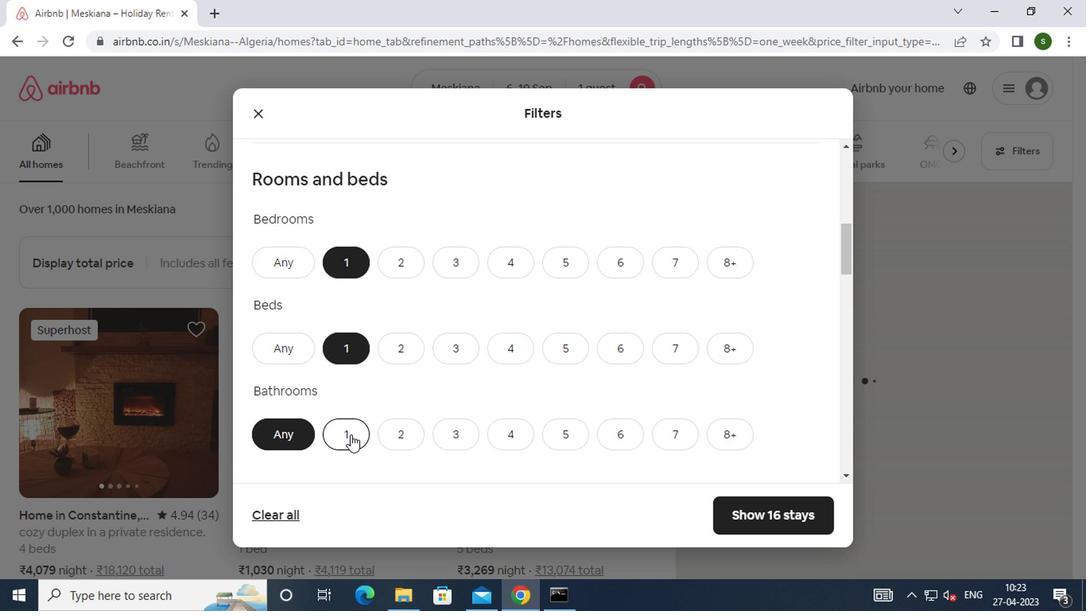 
Action: Mouse moved to (467, 362)
Screenshot: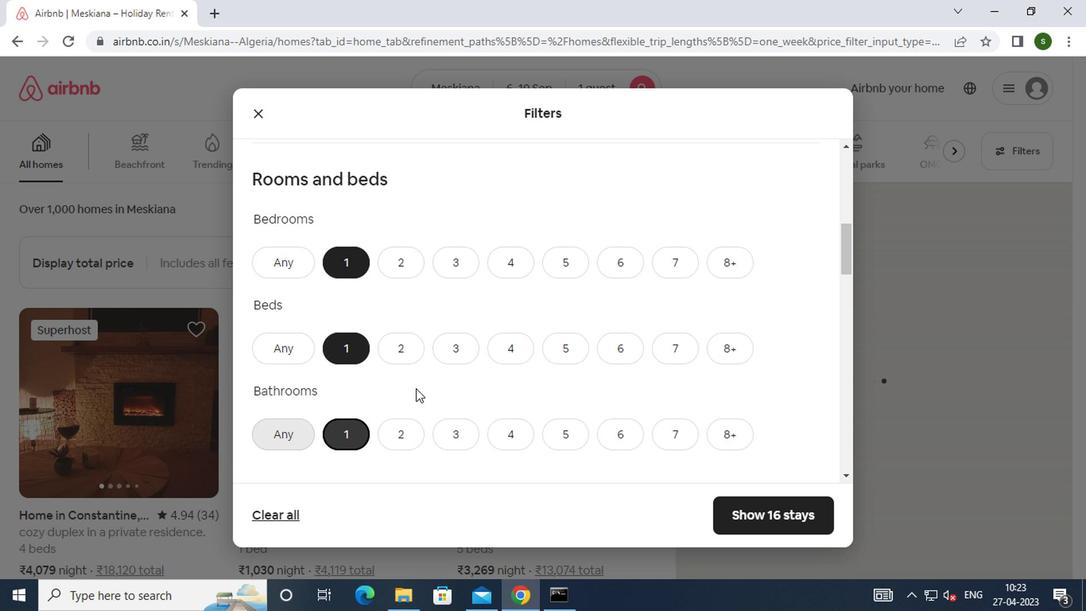 
Action: Mouse scrolled (467, 362) with delta (0, 0)
Screenshot: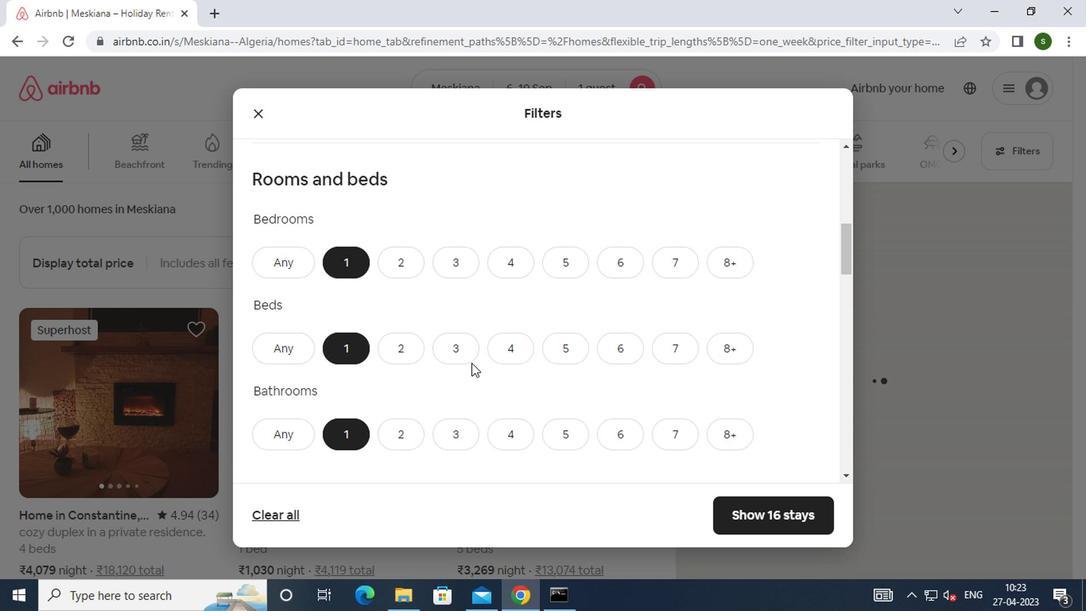 
Action: Mouse scrolled (467, 362) with delta (0, 0)
Screenshot: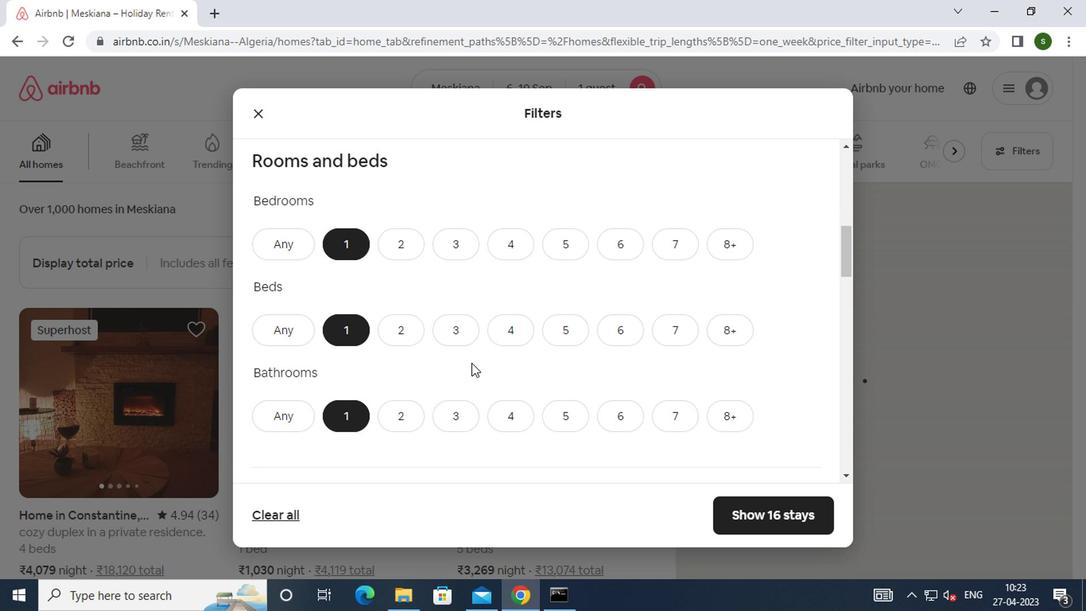 
Action: Mouse scrolled (467, 362) with delta (0, 0)
Screenshot: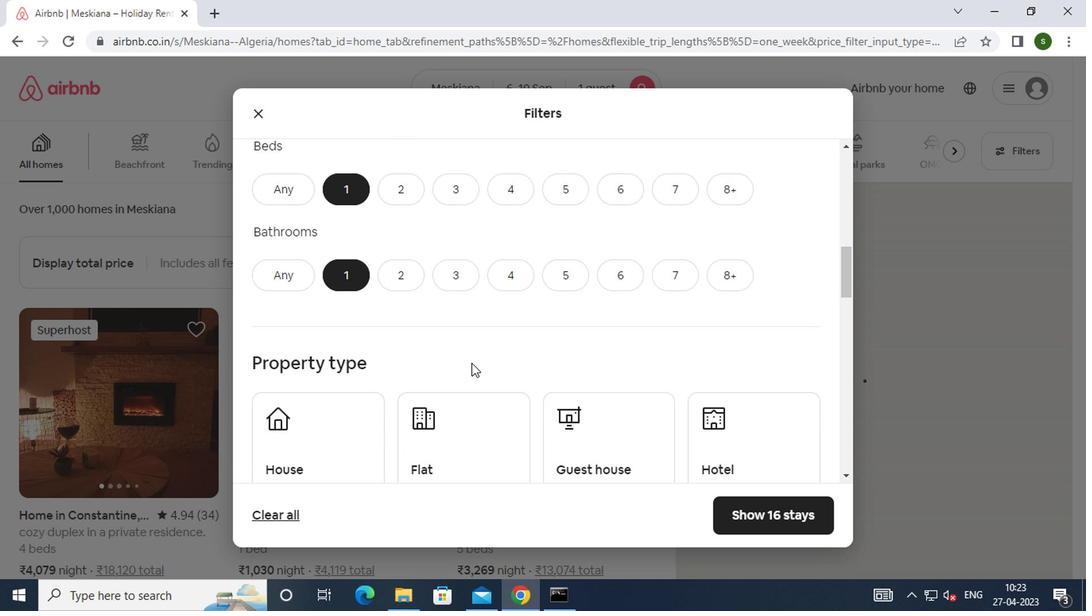 
Action: Mouse moved to (382, 373)
Screenshot: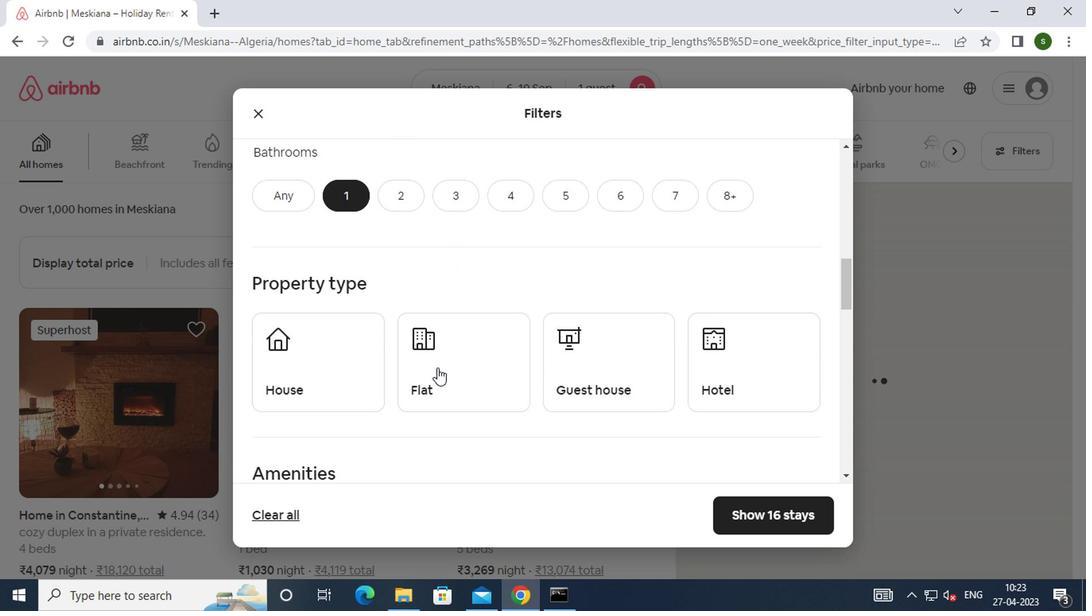 
Action: Mouse pressed left at (382, 373)
Screenshot: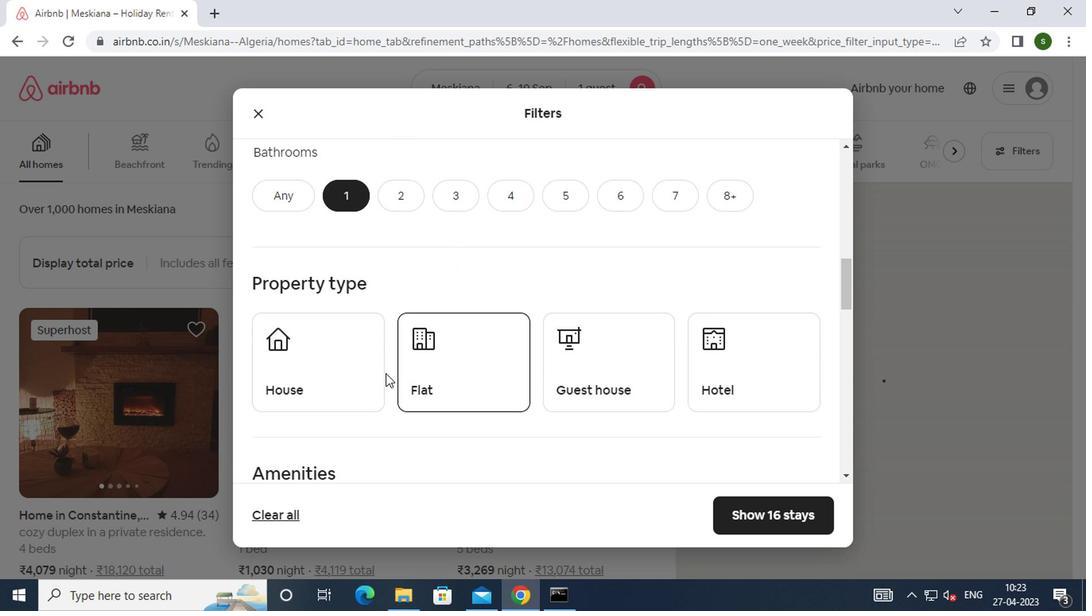 
Action: Mouse moved to (366, 374)
Screenshot: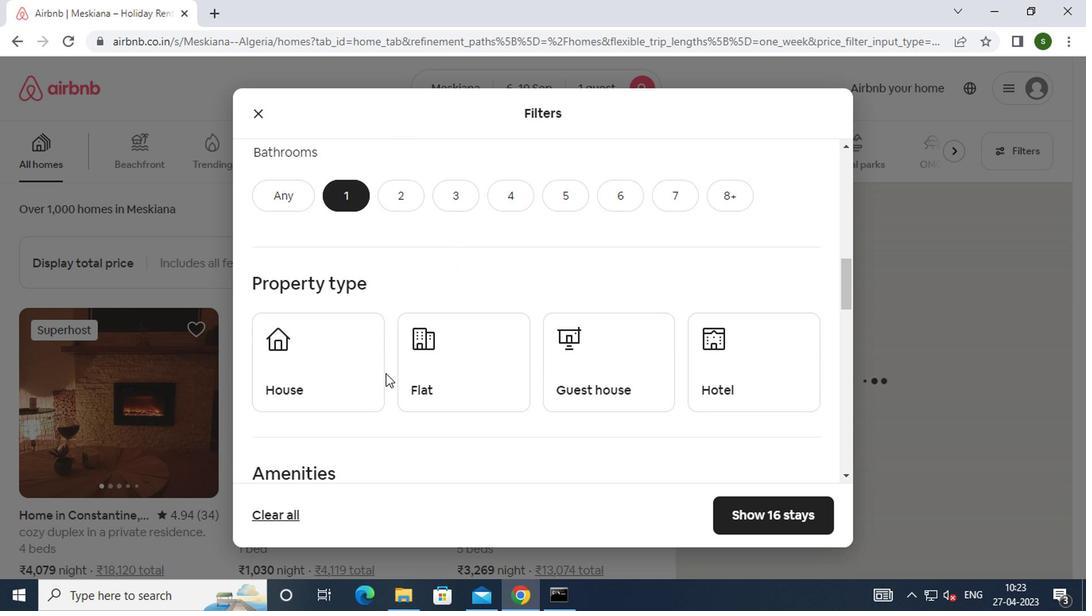 
Action: Mouse pressed left at (366, 374)
Screenshot: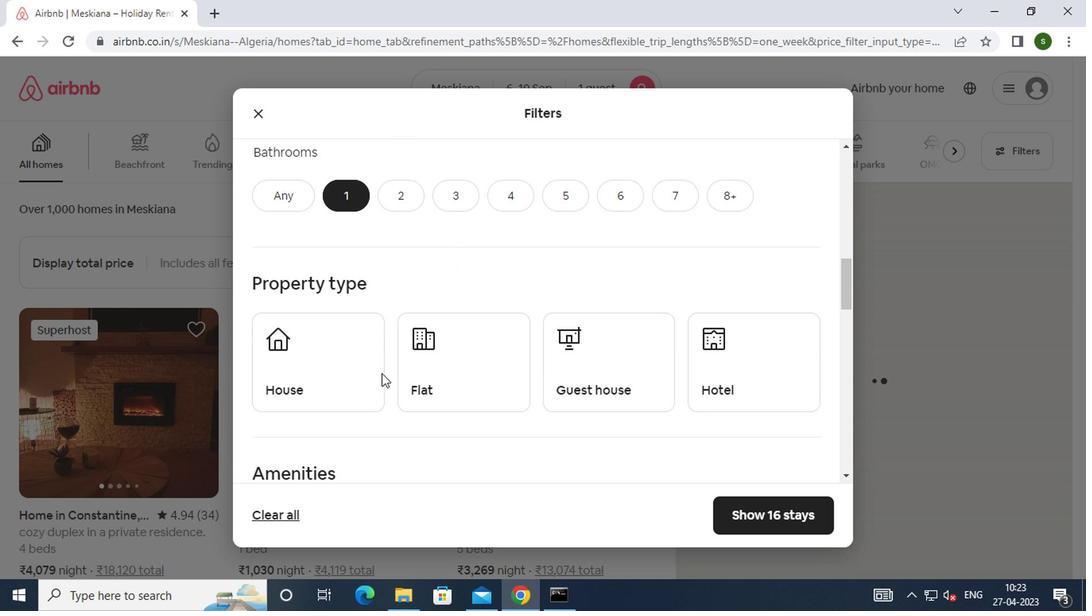 
Action: Mouse moved to (419, 358)
Screenshot: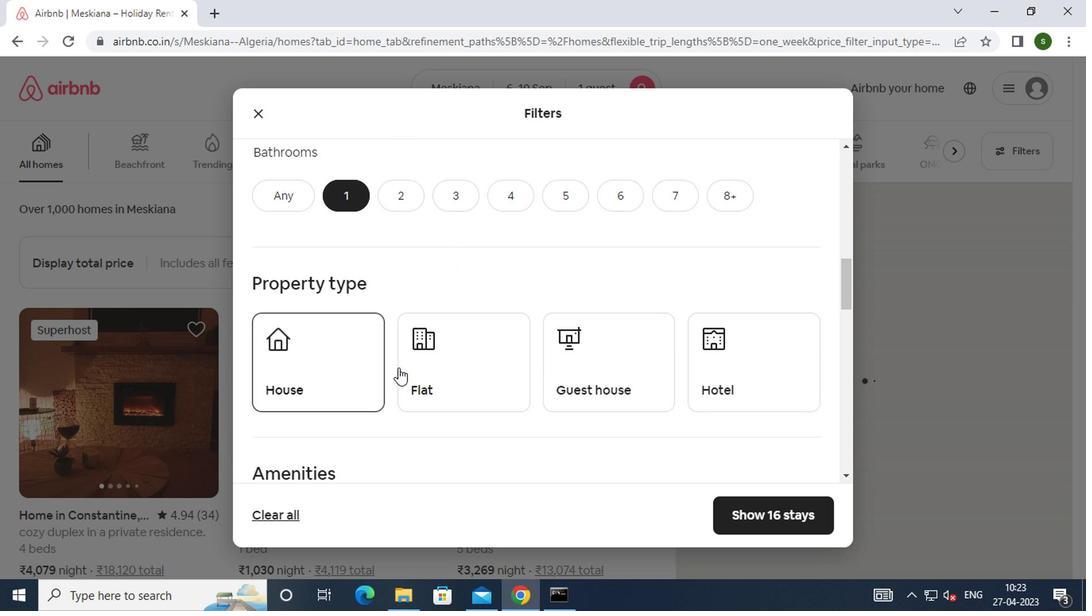 
Action: Mouse pressed left at (419, 358)
Screenshot: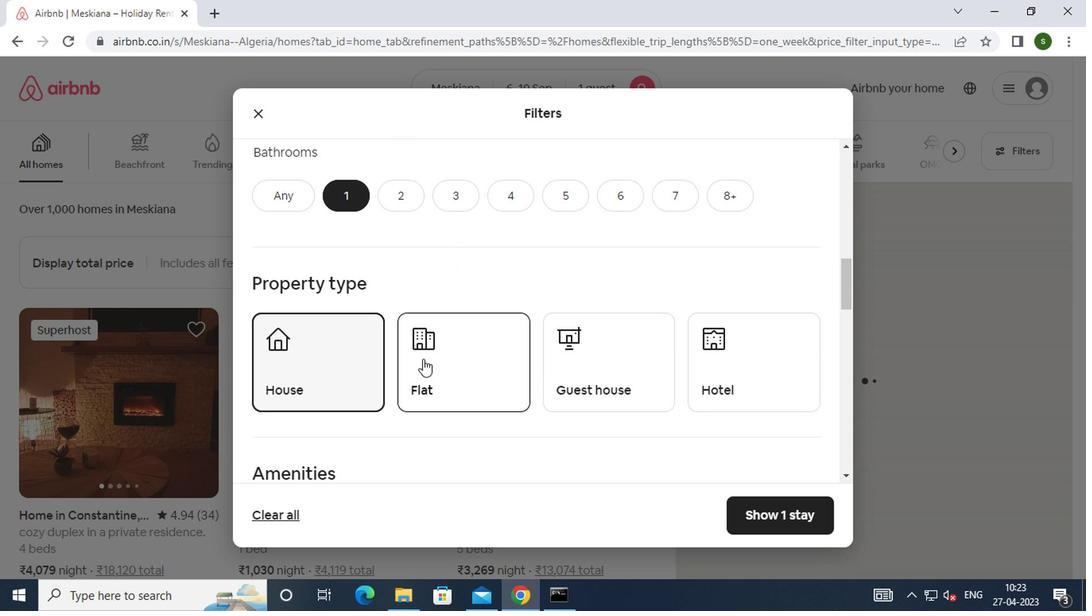 
Action: Mouse moved to (747, 342)
Screenshot: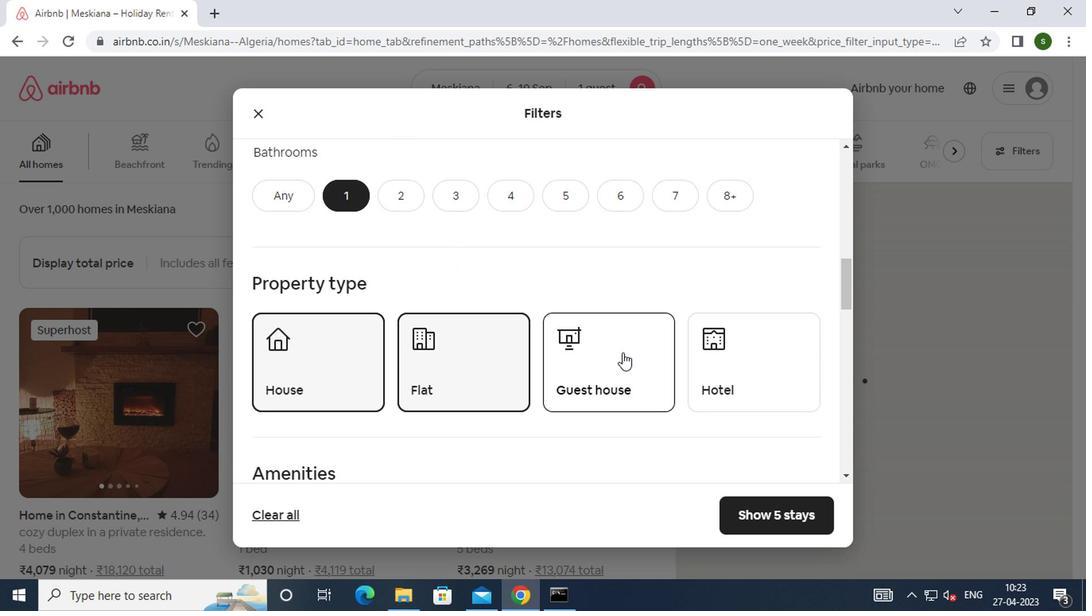 
Action: Mouse pressed left at (747, 342)
Screenshot: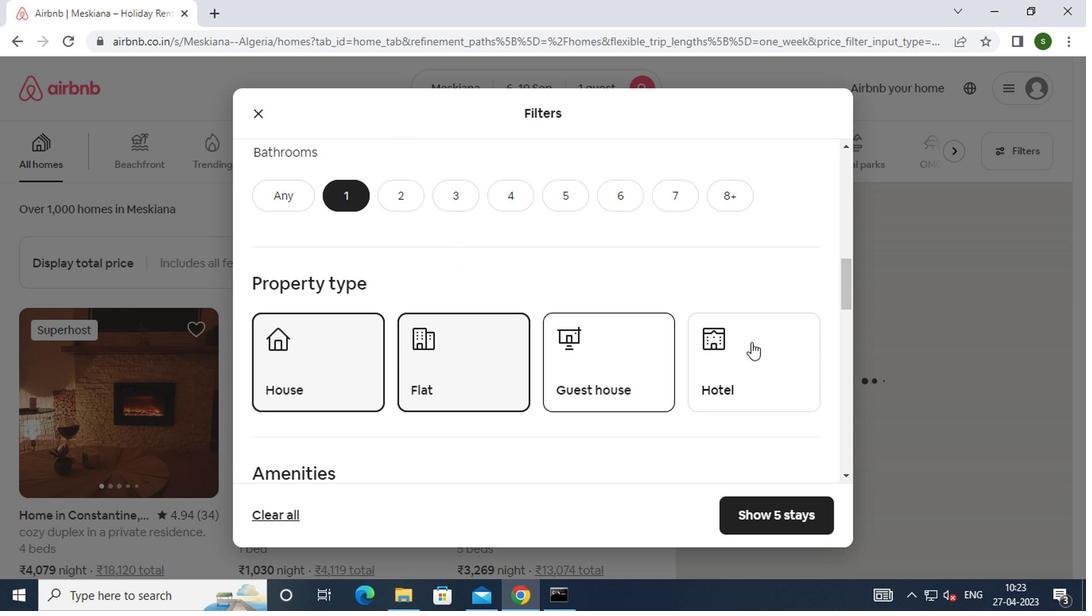 
Action: Mouse moved to (594, 337)
Screenshot: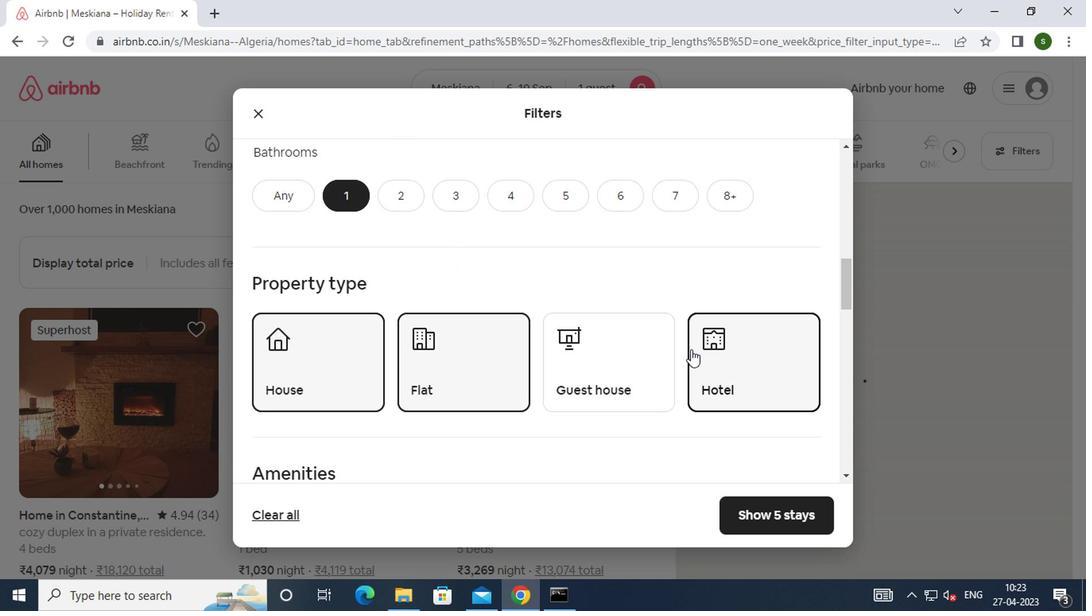 
Action: Mouse scrolled (594, 336) with delta (0, -1)
Screenshot: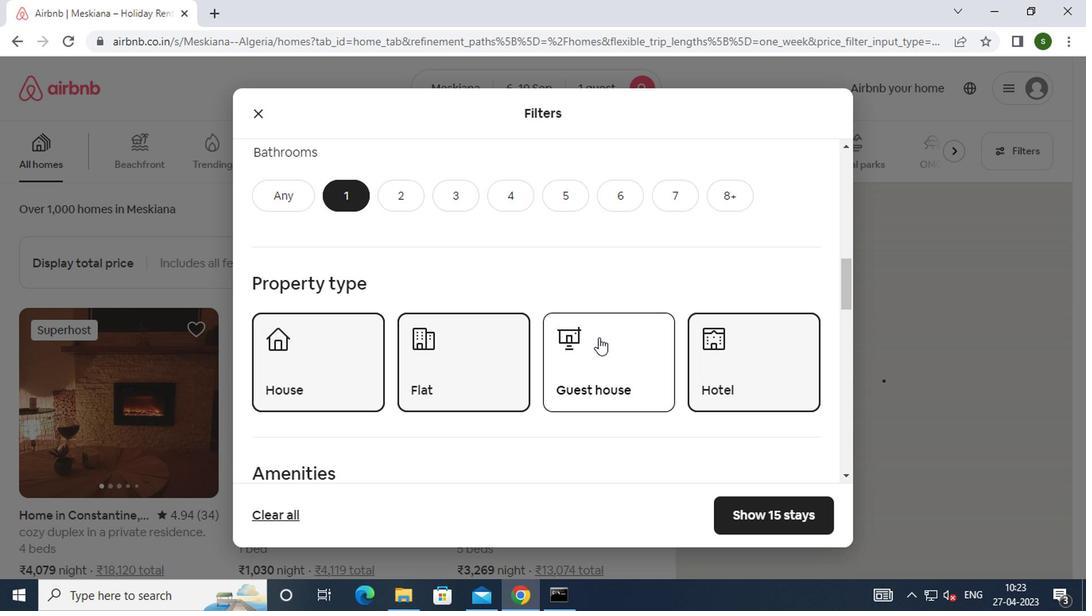 
Action: Mouse scrolled (594, 336) with delta (0, -1)
Screenshot: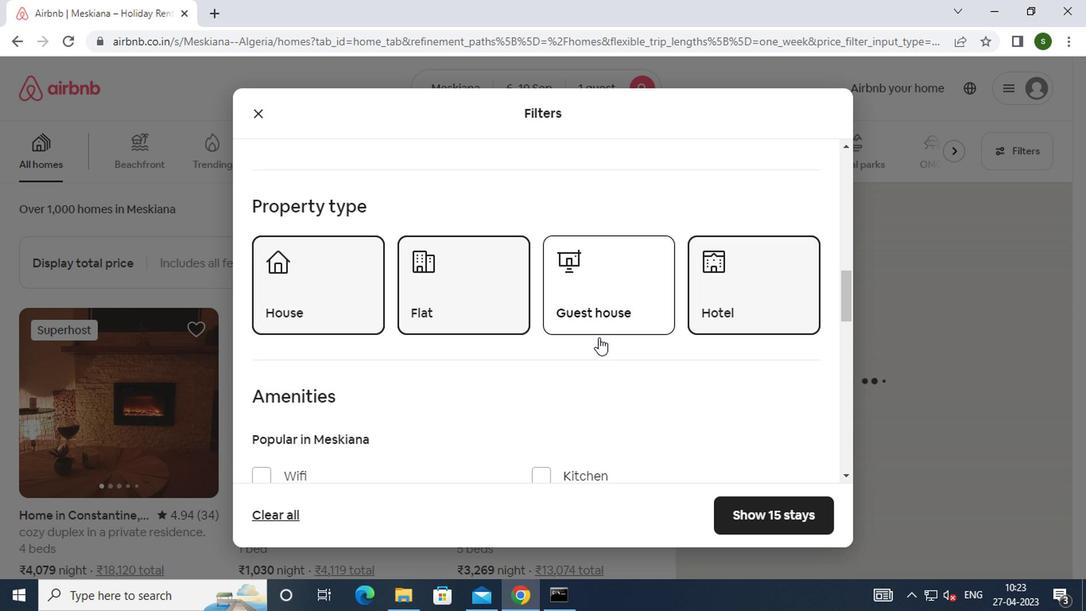 
Action: Mouse moved to (343, 436)
Screenshot: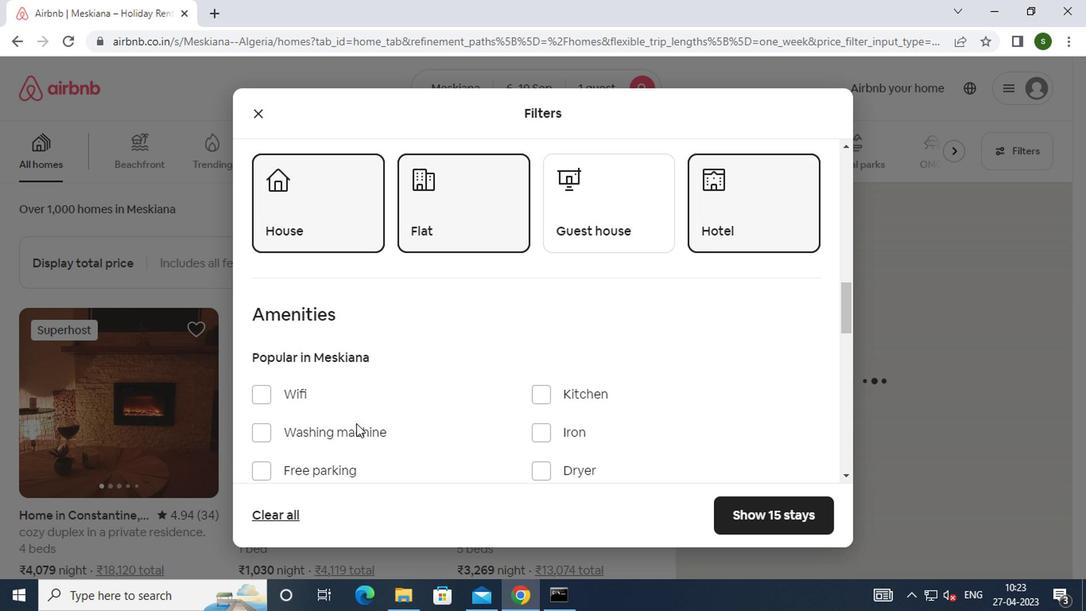 
Action: Mouse pressed left at (343, 436)
Screenshot: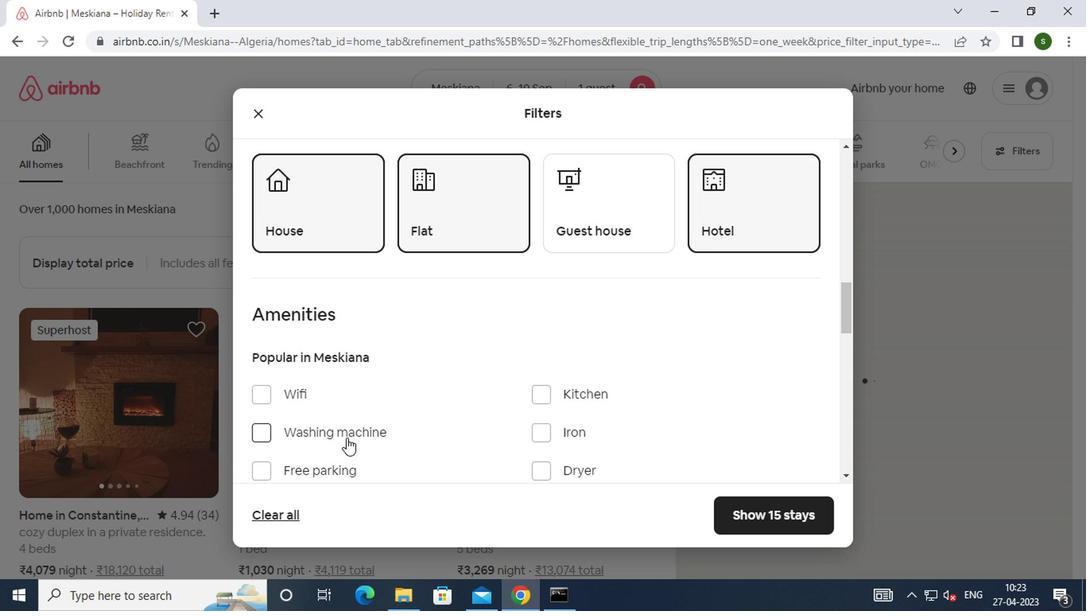 
Action: Mouse moved to (417, 399)
Screenshot: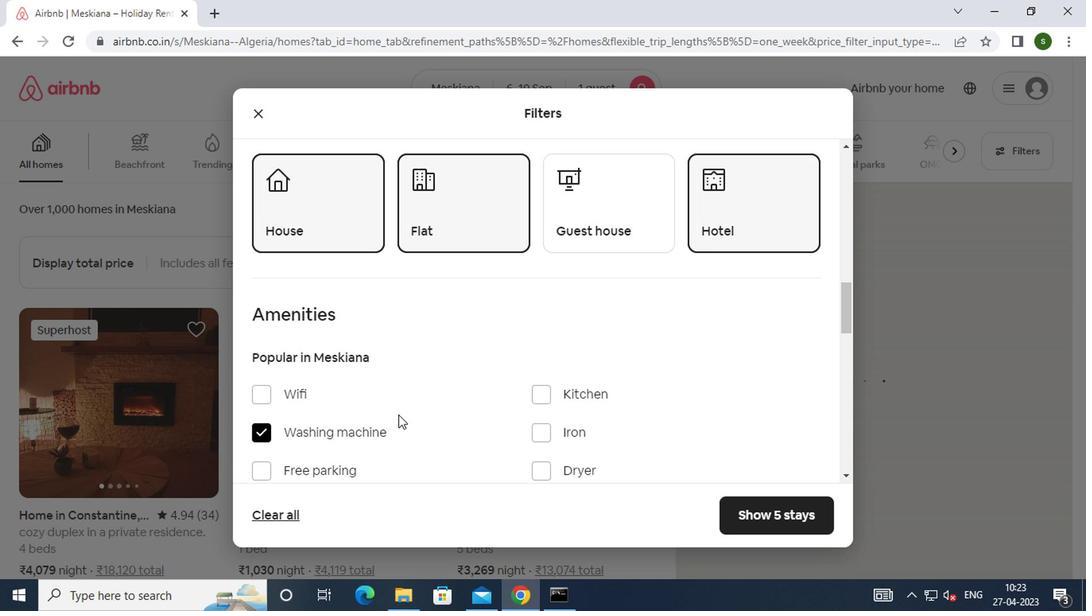 
Action: Mouse scrolled (417, 399) with delta (0, 0)
Screenshot: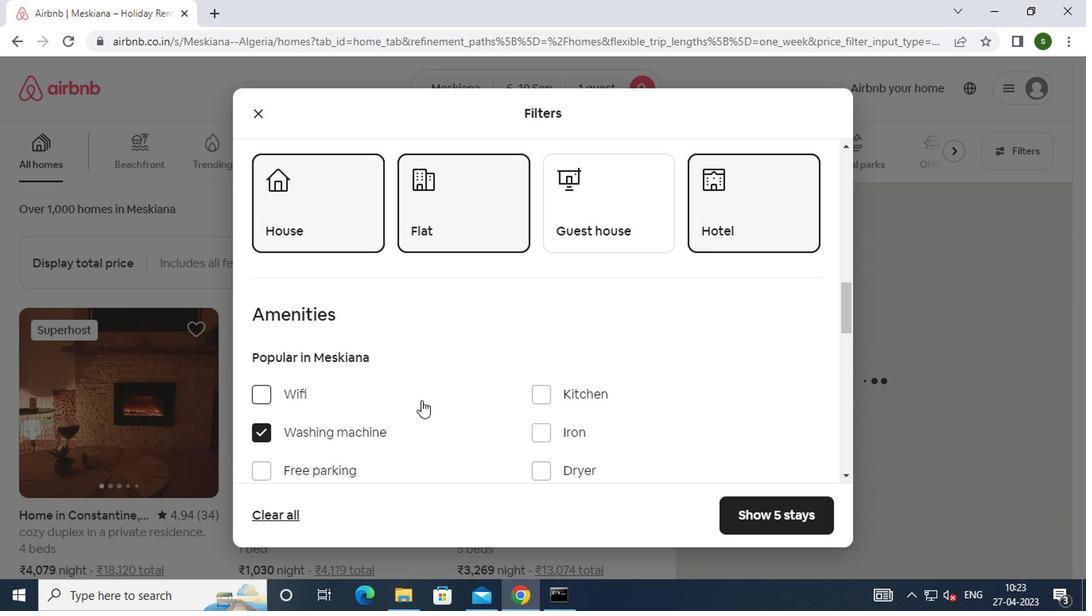 
Action: Mouse scrolled (417, 399) with delta (0, 0)
Screenshot: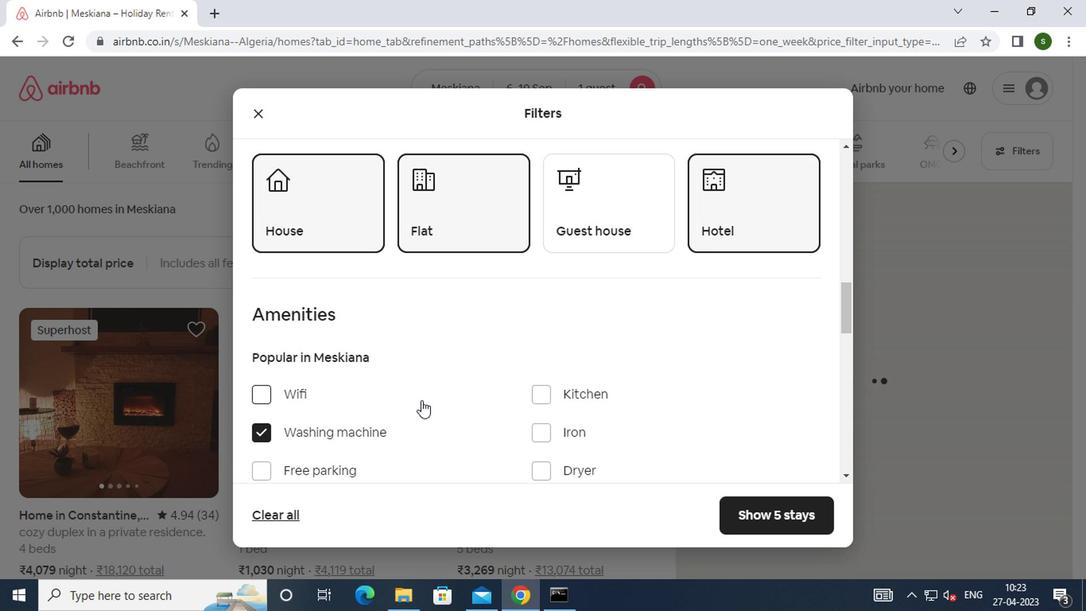 
Action: Mouse scrolled (417, 399) with delta (0, 0)
Screenshot: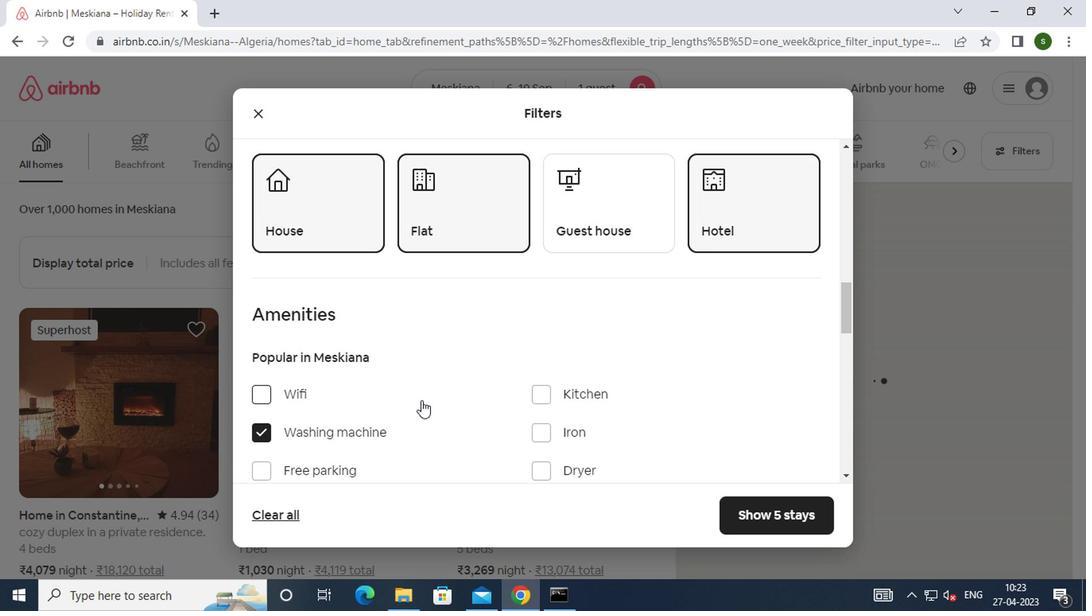 
Action: Mouse moved to (425, 398)
Screenshot: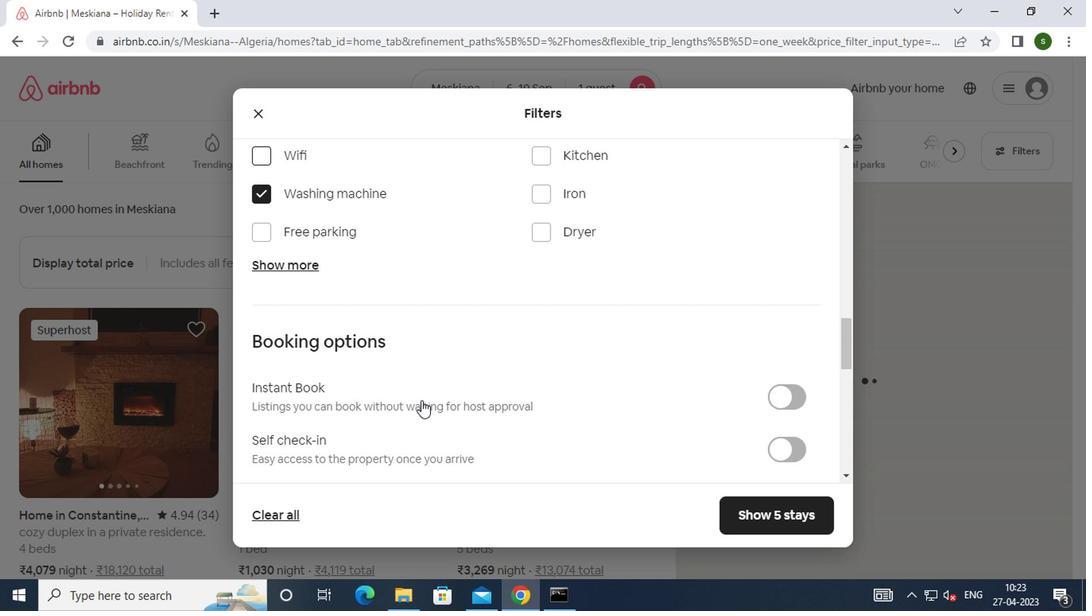 
Action: Mouse scrolled (425, 397) with delta (0, -1)
Screenshot: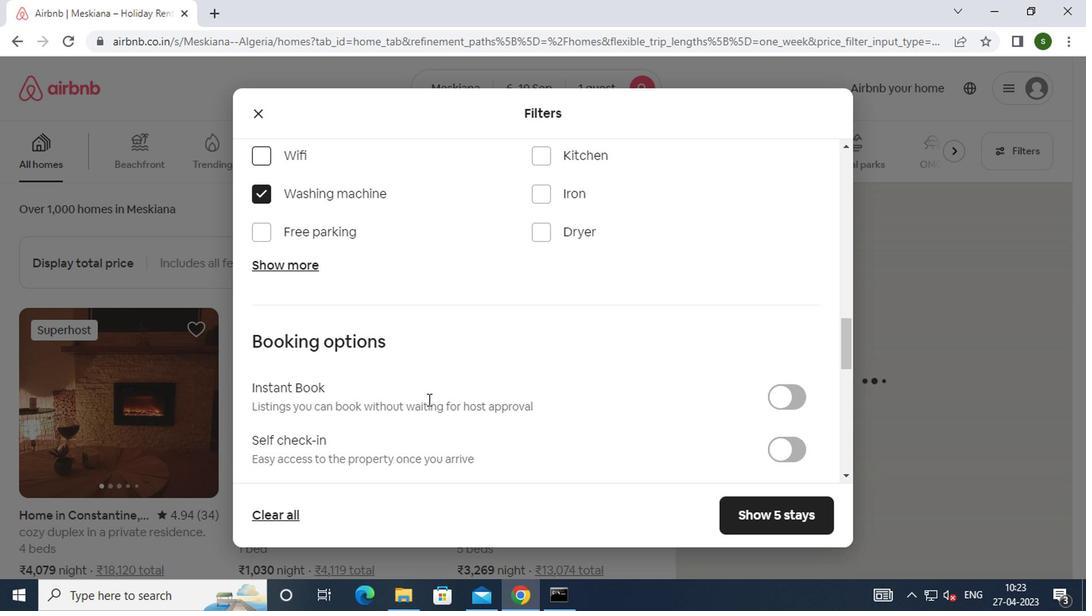 
Action: Mouse moved to (772, 374)
Screenshot: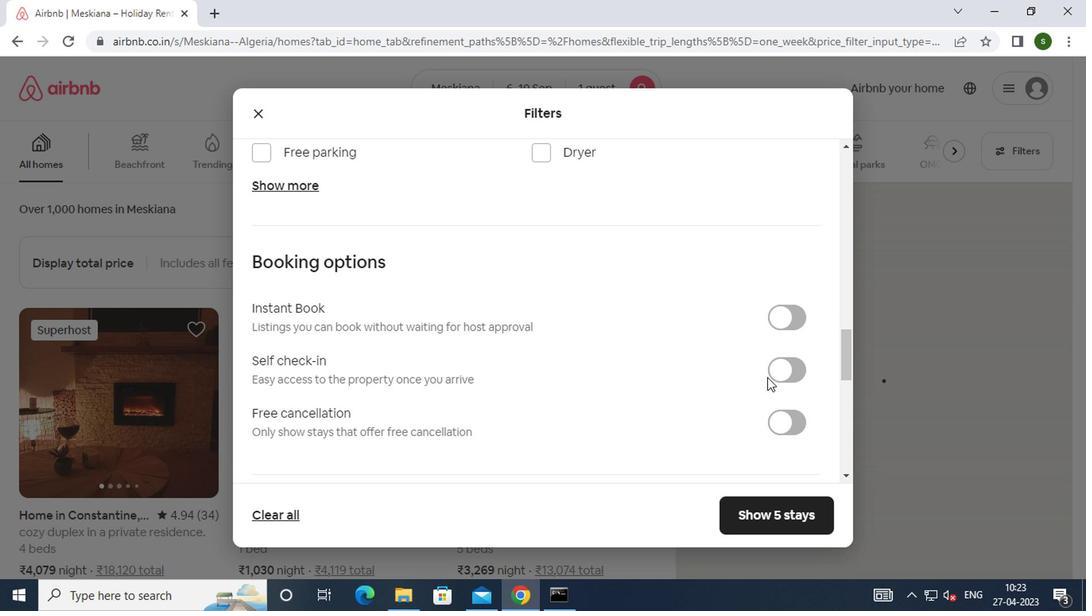 
Action: Mouse pressed left at (772, 374)
Screenshot: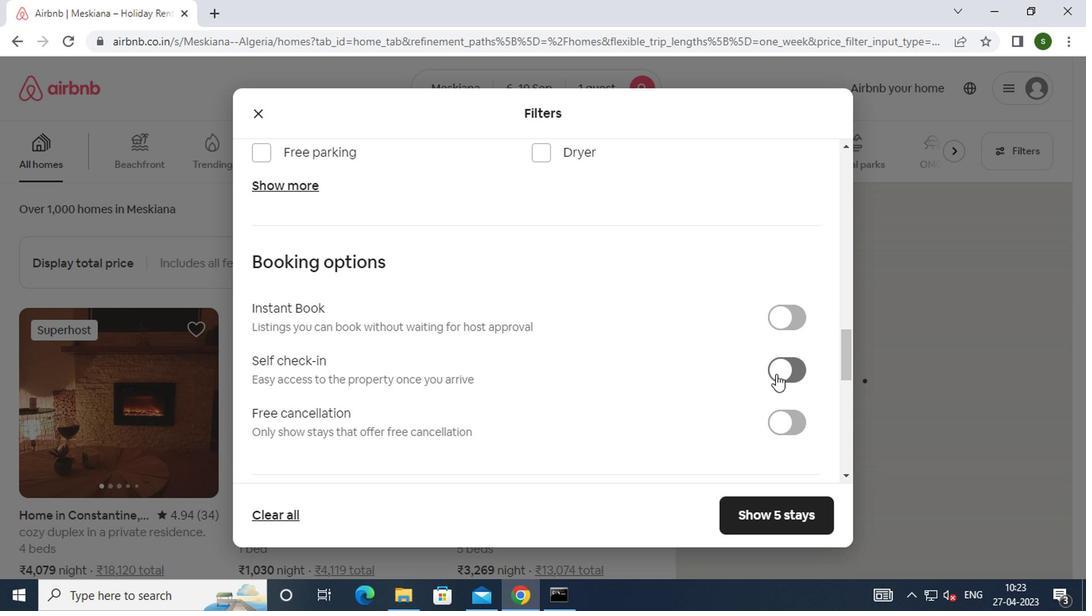 
Action: Mouse moved to (639, 369)
Screenshot: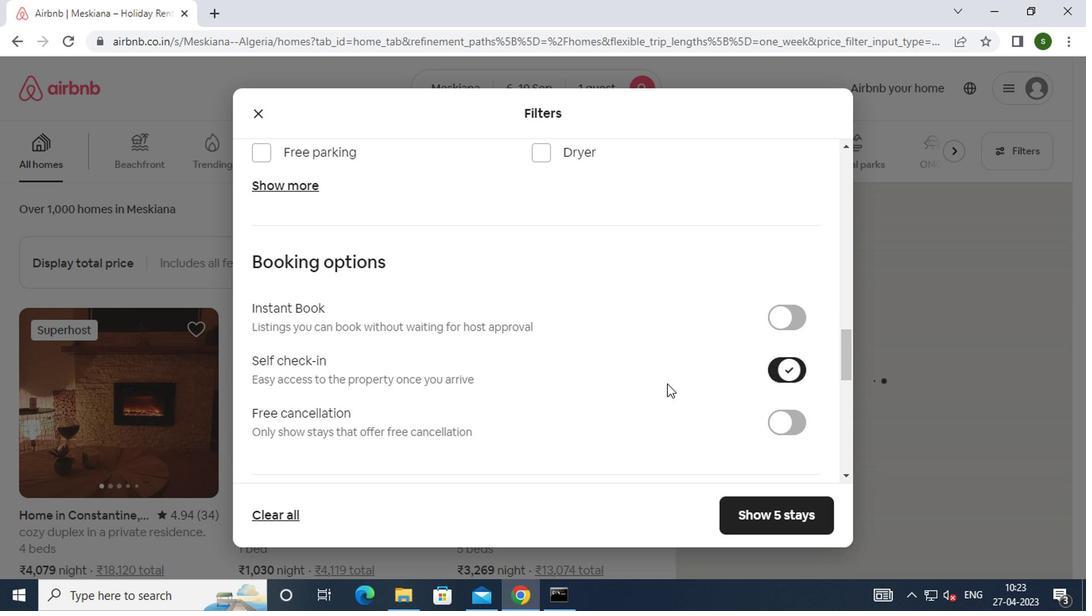 
Action: Mouse scrolled (639, 368) with delta (0, 0)
Screenshot: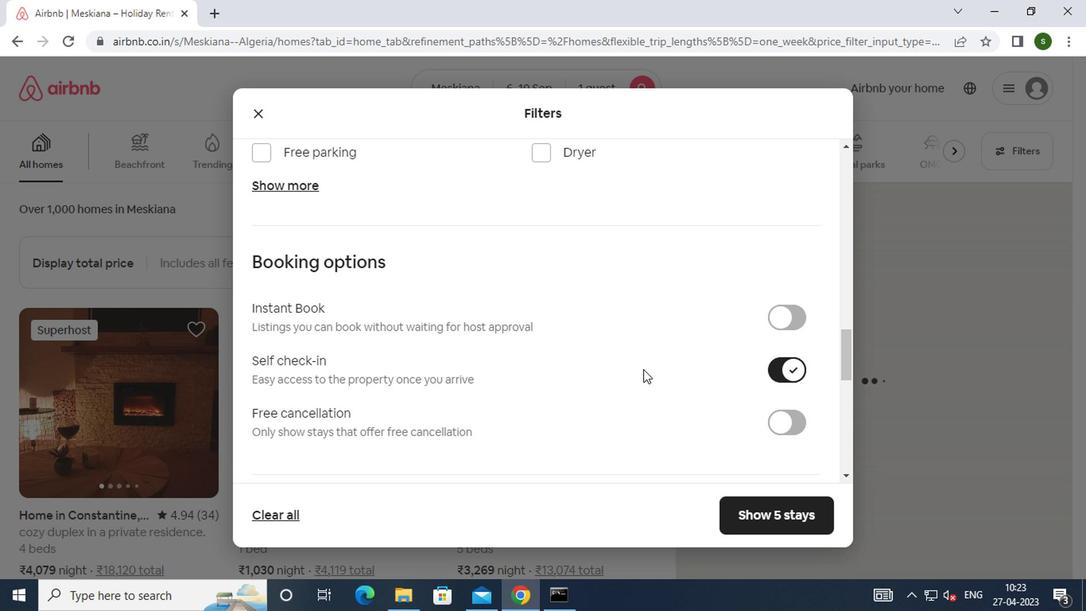 
Action: Mouse scrolled (639, 368) with delta (0, 0)
Screenshot: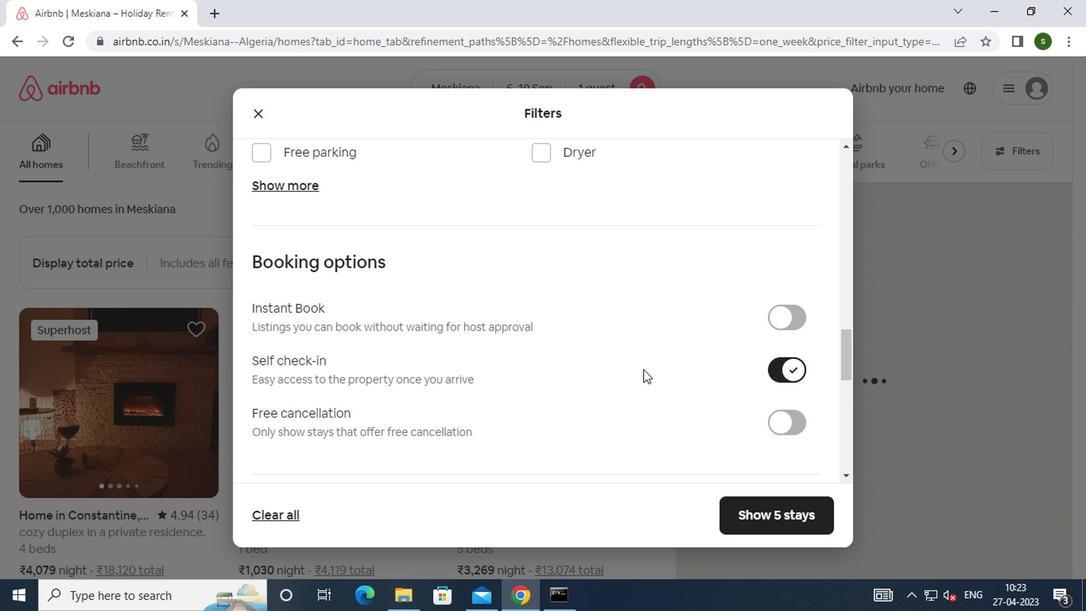 
Action: Mouse scrolled (639, 368) with delta (0, 0)
Screenshot: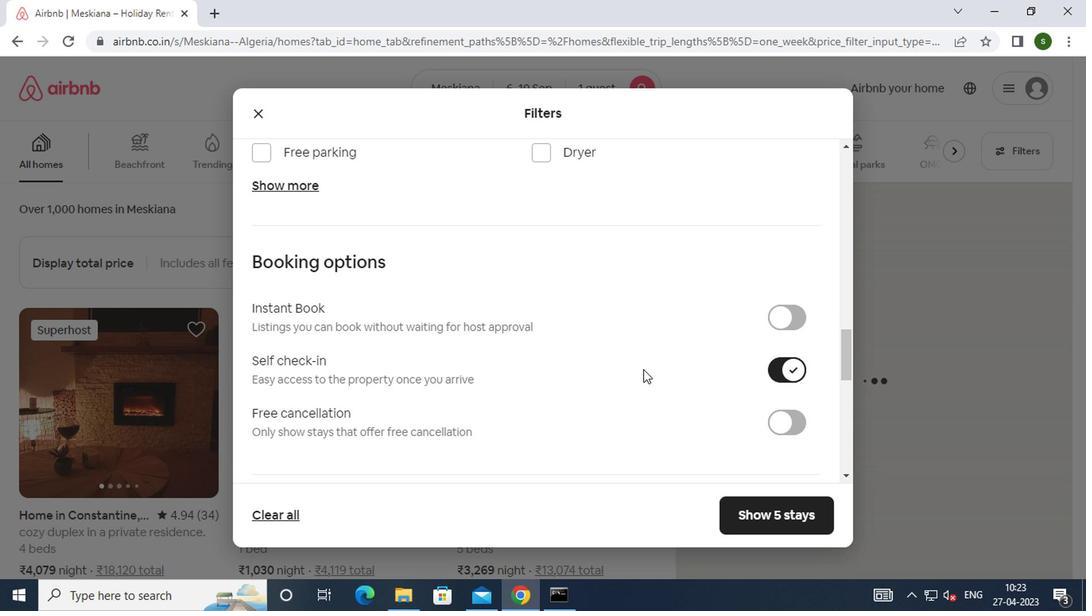 
Action: Mouse moved to (753, 524)
Screenshot: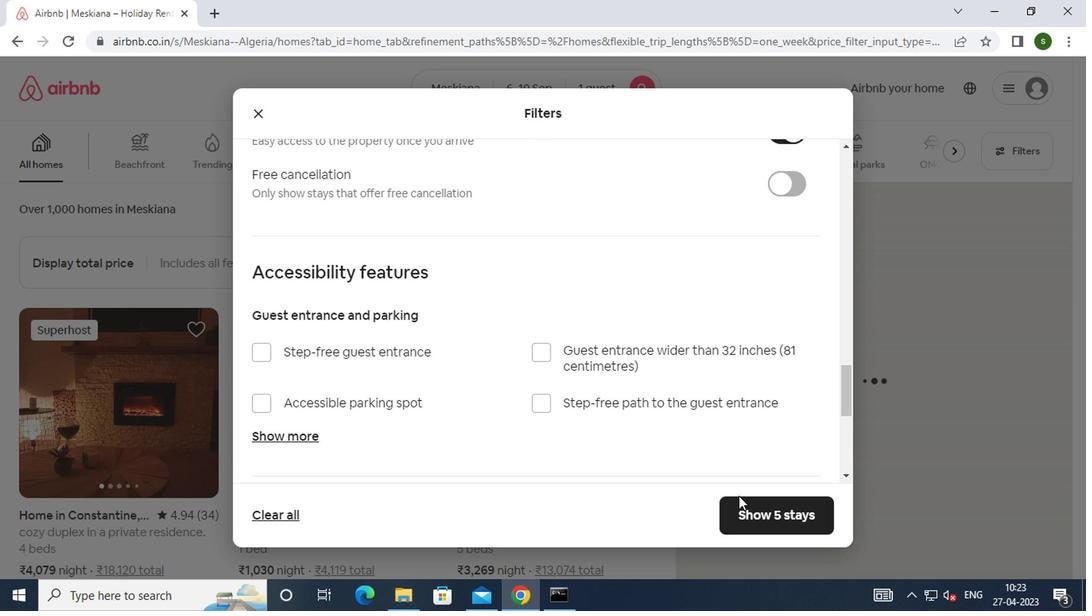 
Action: Mouse pressed left at (753, 524)
Screenshot: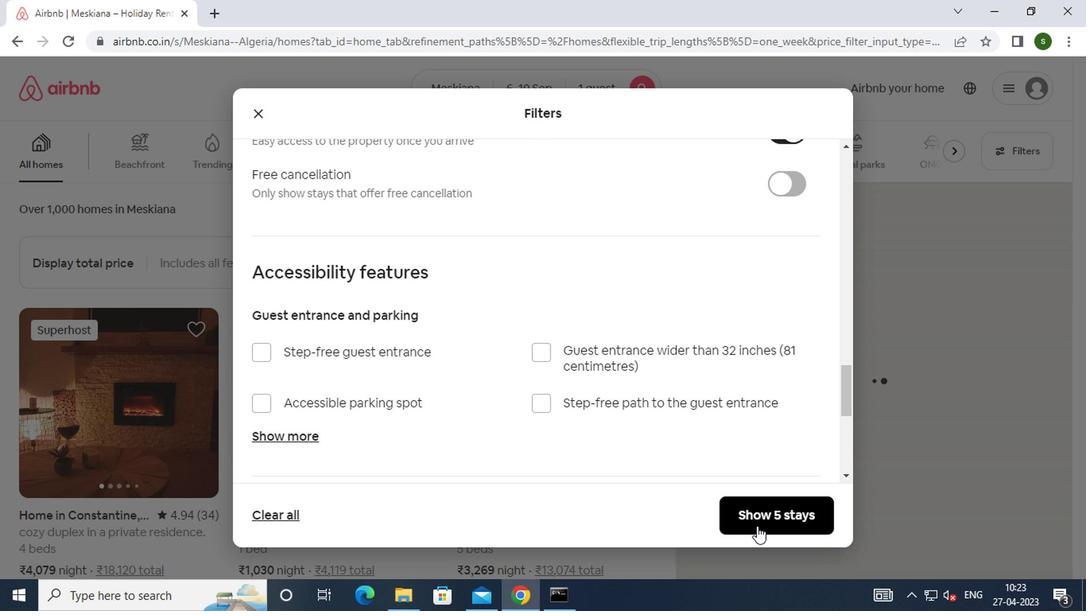 
